 Task: Search one way flight ticket for 1 adult, 6 children, 1 infant in seat and 1 infant on lap in business from Dallas: Dallas Love Field to Fort Wayne: Fort Wayne International Airport on 8-4-2023. Choice of flights is Westjet. Number of bags: 8 checked bags. Price is upto 109000. Outbound departure time preference is 19:15.
Action: Mouse moved to (251, 269)
Screenshot: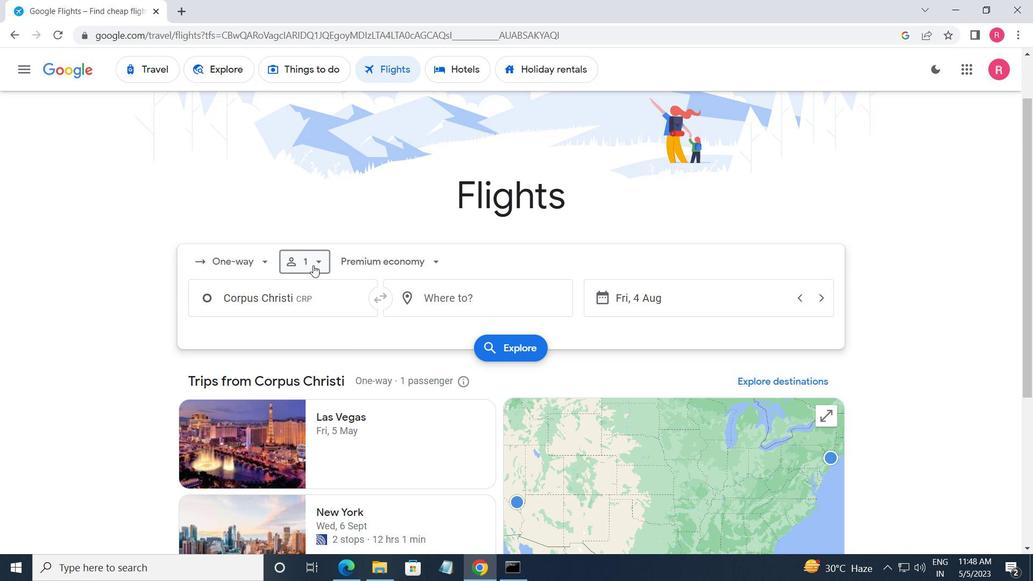 
Action: Mouse pressed left at (251, 269)
Screenshot: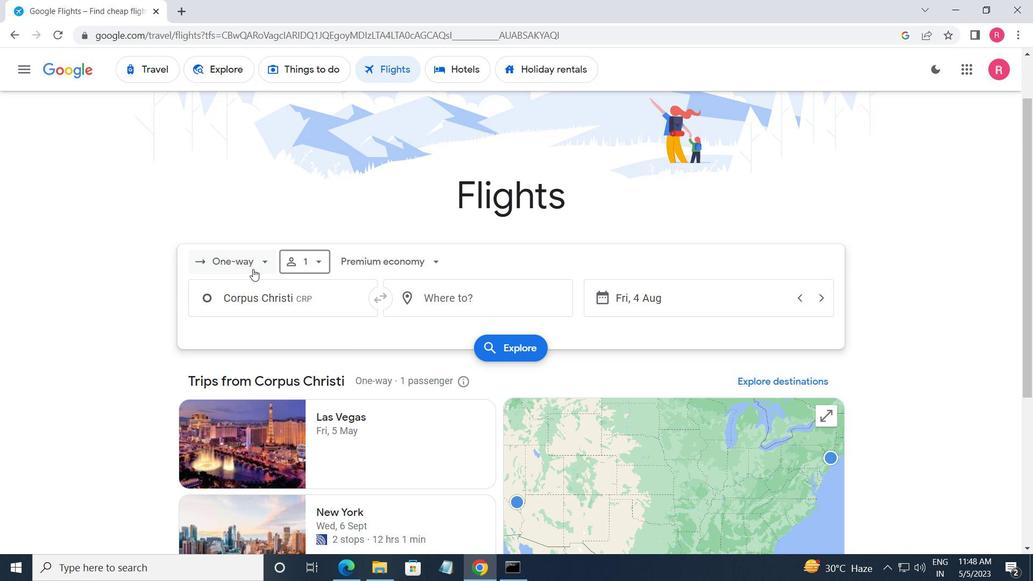 
Action: Mouse moved to (235, 327)
Screenshot: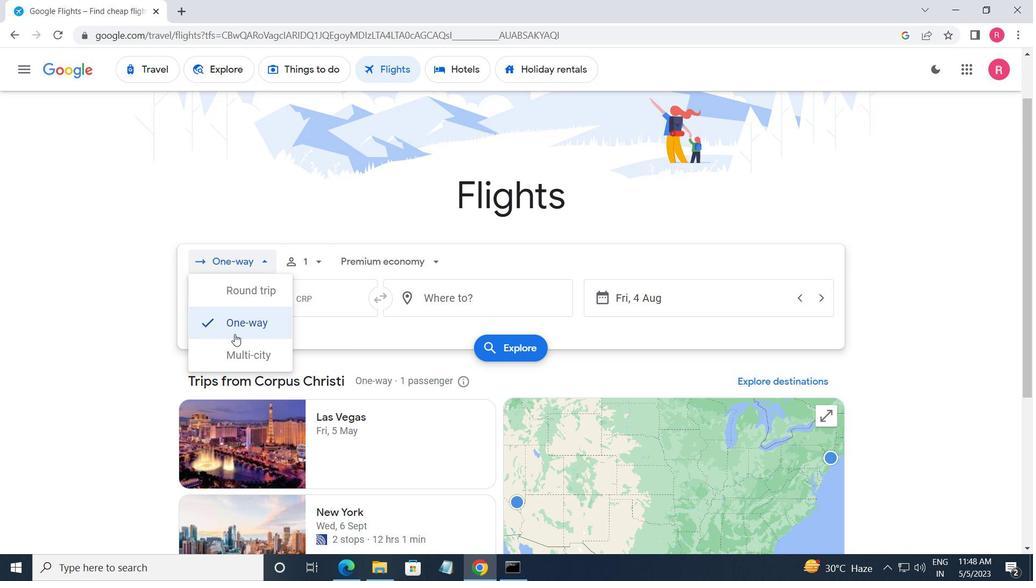 
Action: Mouse pressed left at (235, 327)
Screenshot: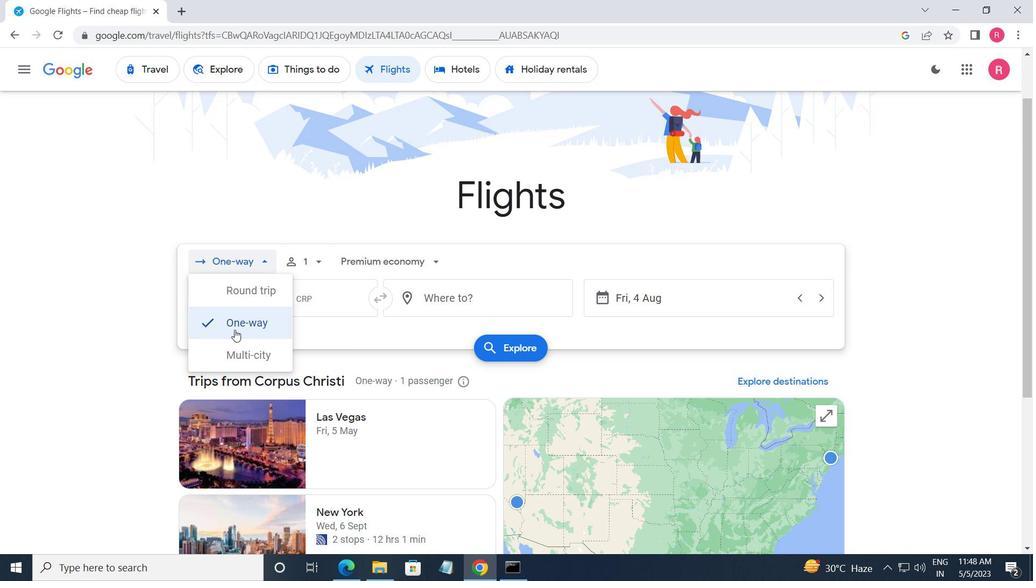 
Action: Mouse moved to (313, 261)
Screenshot: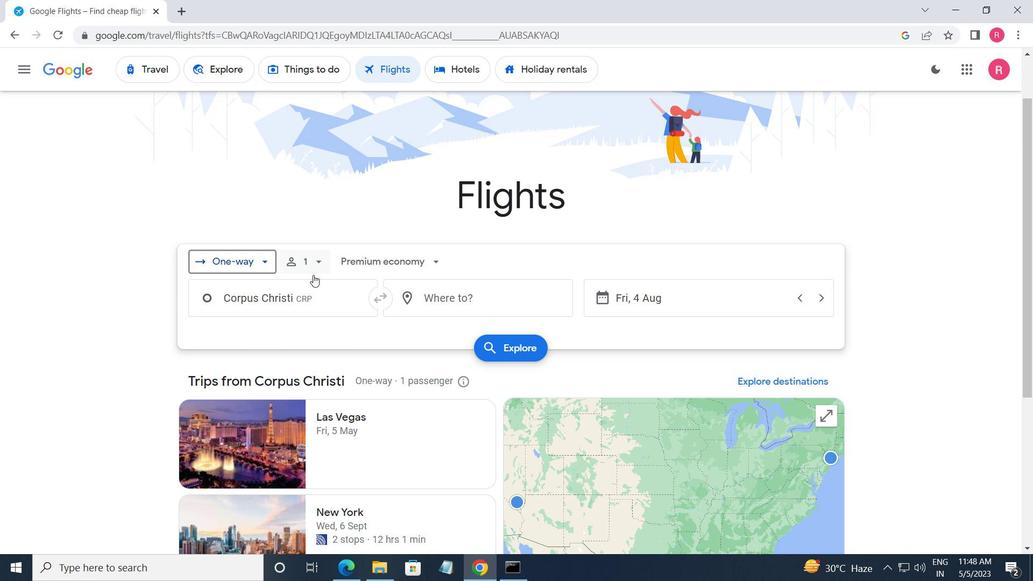 
Action: Mouse pressed left at (313, 261)
Screenshot: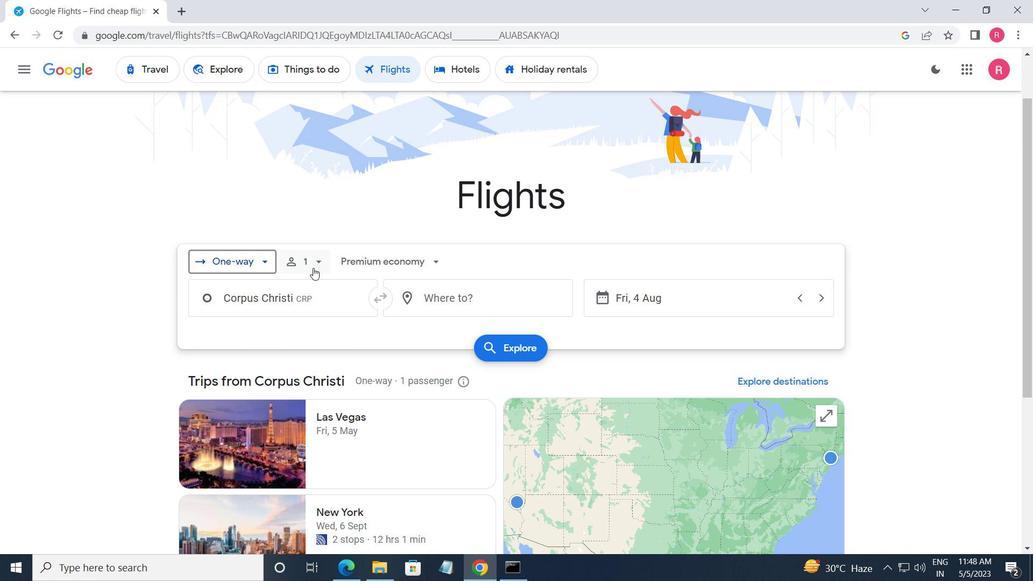 
Action: Mouse moved to (418, 331)
Screenshot: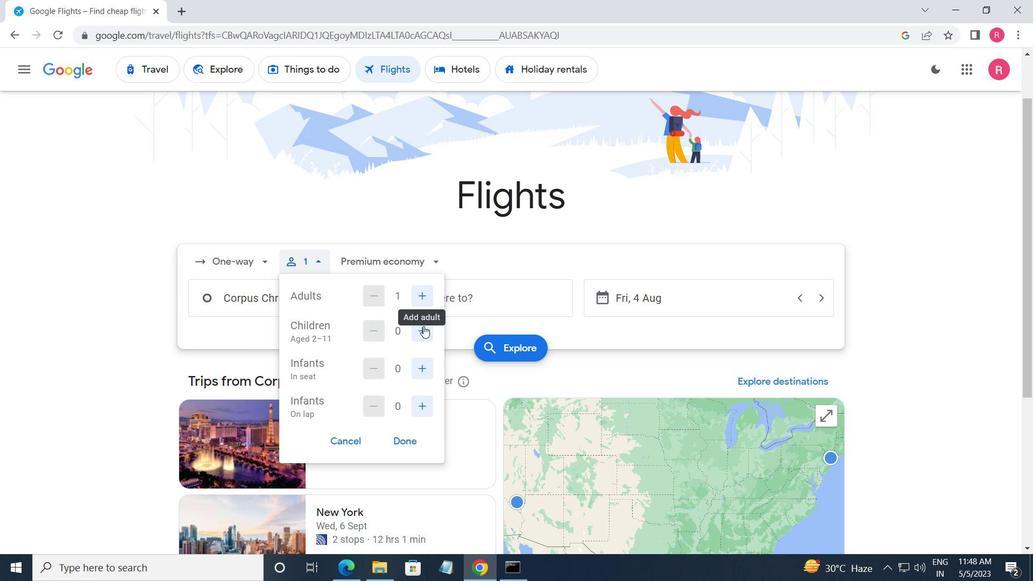 
Action: Mouse pressed left at (418, 331)
Screenshot: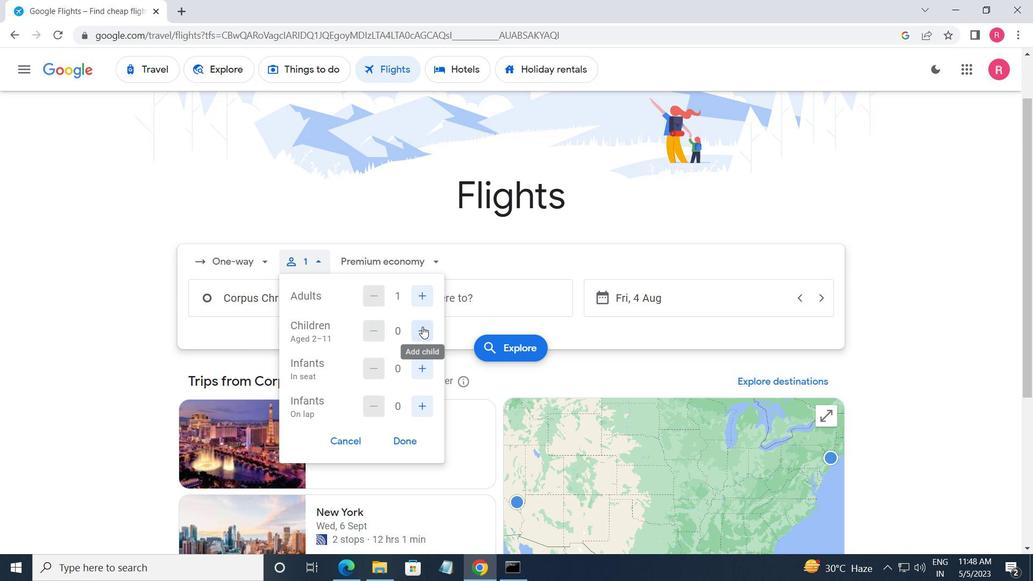 
Action: Mouse pressed left at (418, 331)
Screenshot: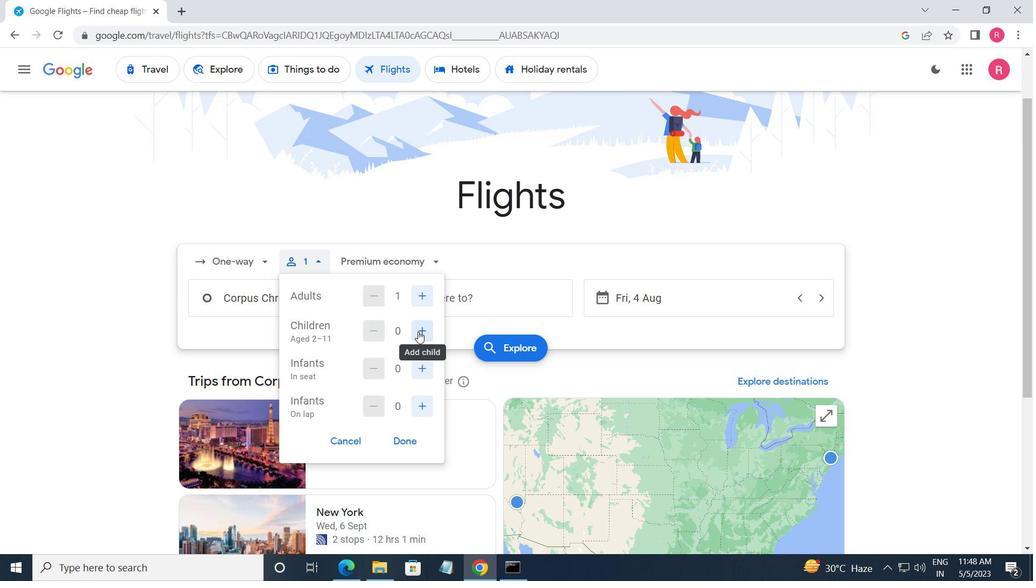 
Action: Mouse pressed left at (418, 331)
Screenshot: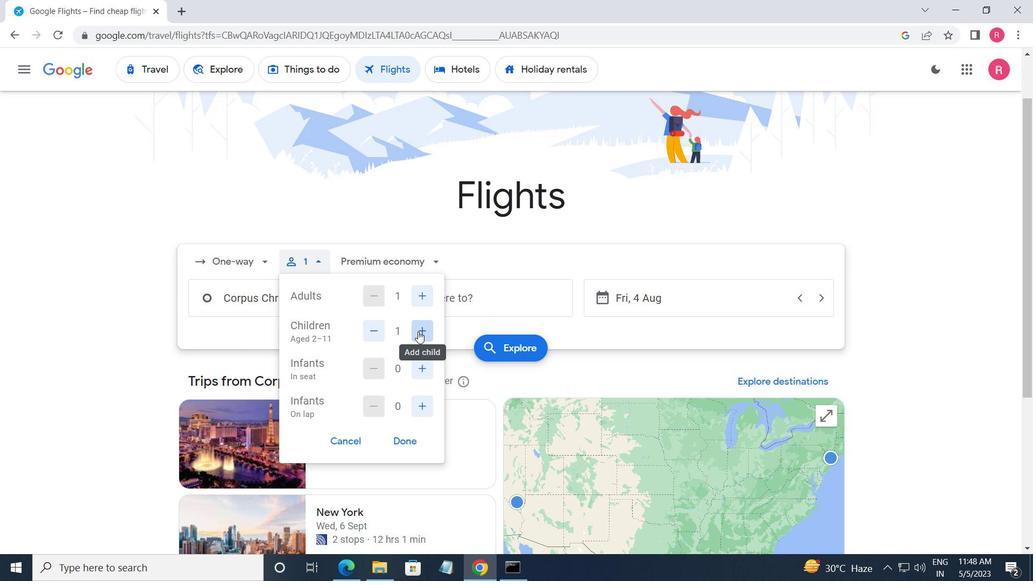 
Action: Mouse pressed left at (418, 331)
Screenshot: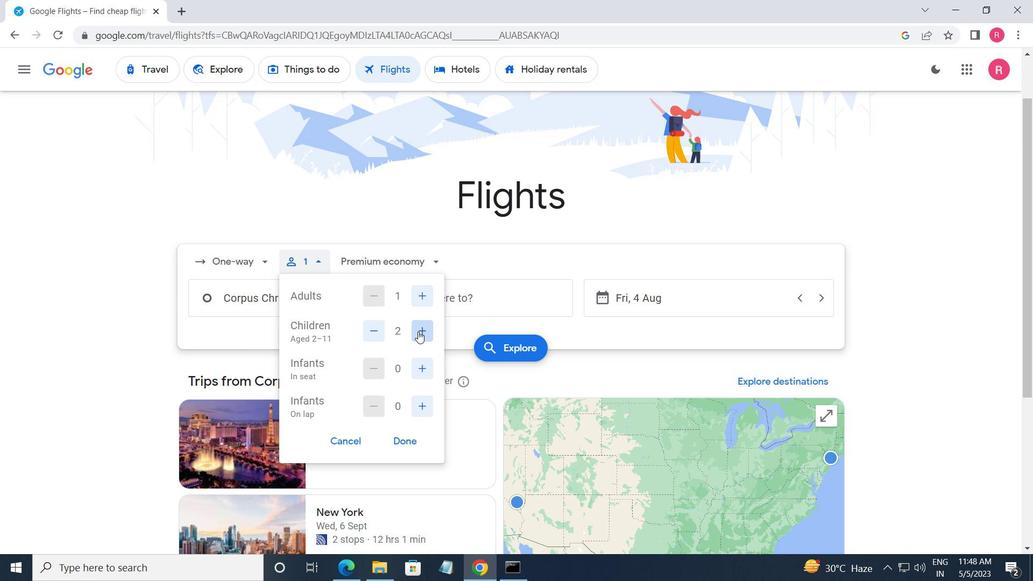 
Action: Mouse pressed left at (418, 331)
Screenshot: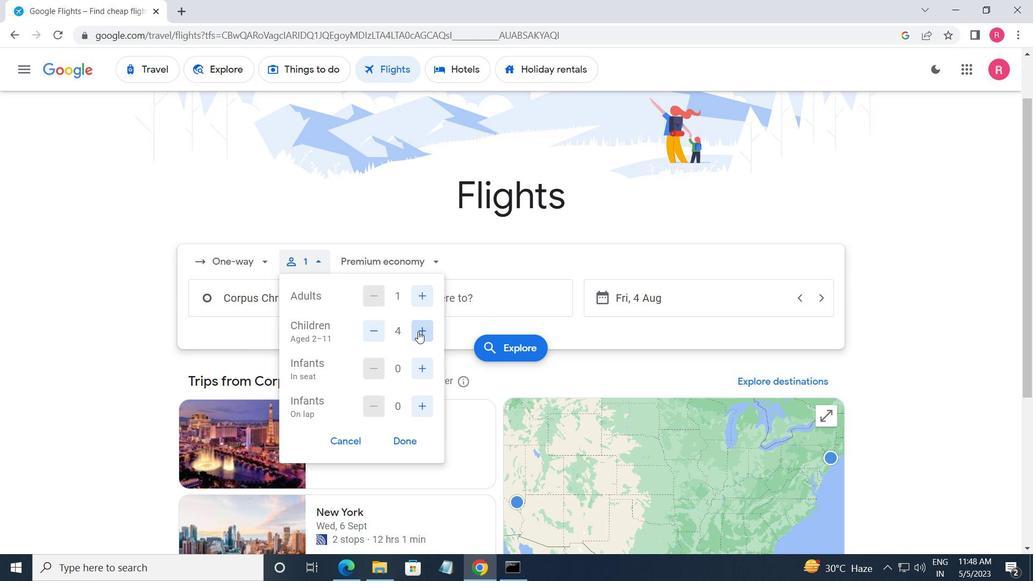 
Action: Mouse pressed left at (418, 331)
Screenshot: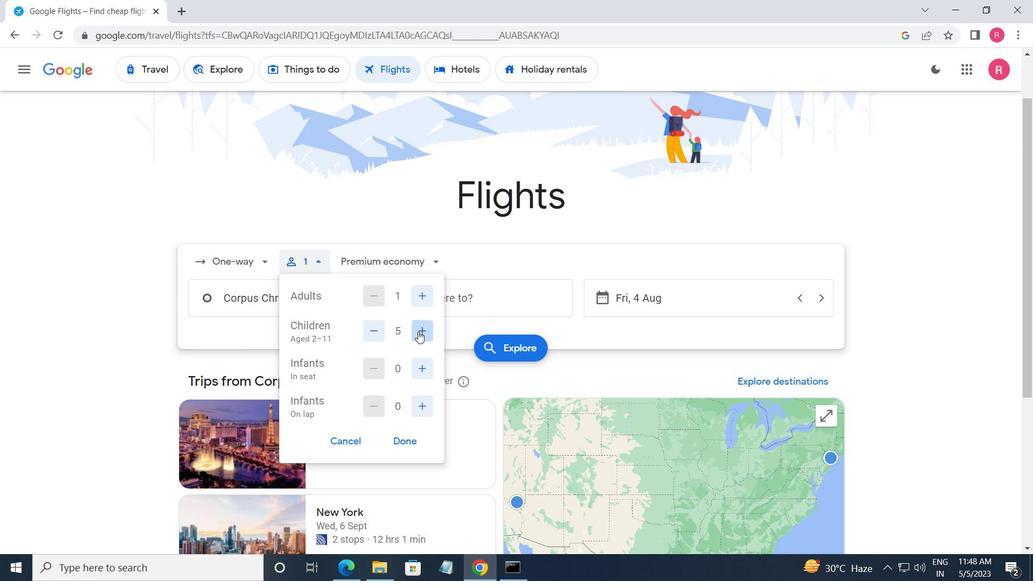 
Action: Mouse moved to (427, 370)
Screenshot: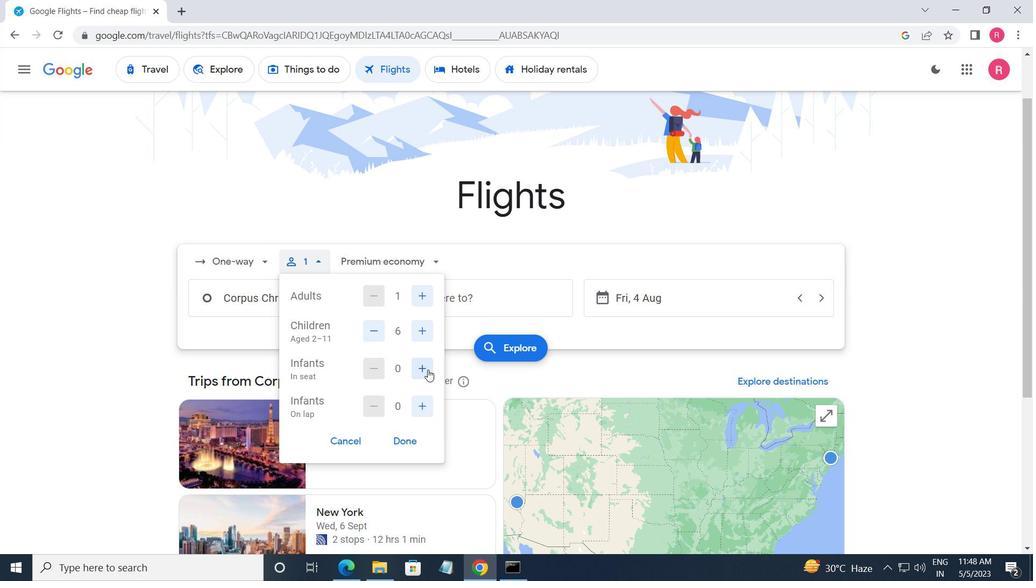 
Action: Mouse pressed left at (427, 370)
Screenshot: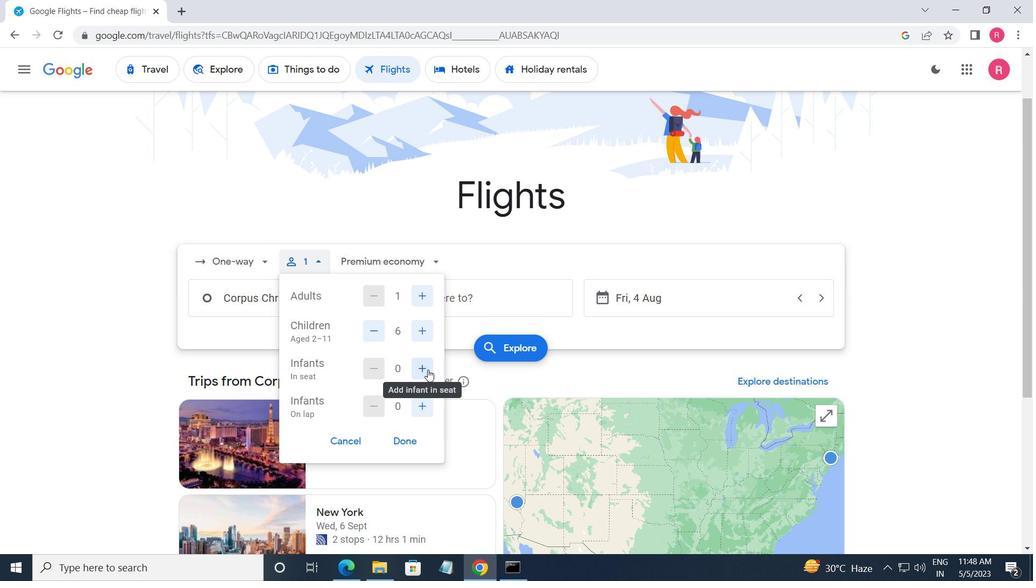 
Action: Mouse moved to (421, 413)
Screenshot: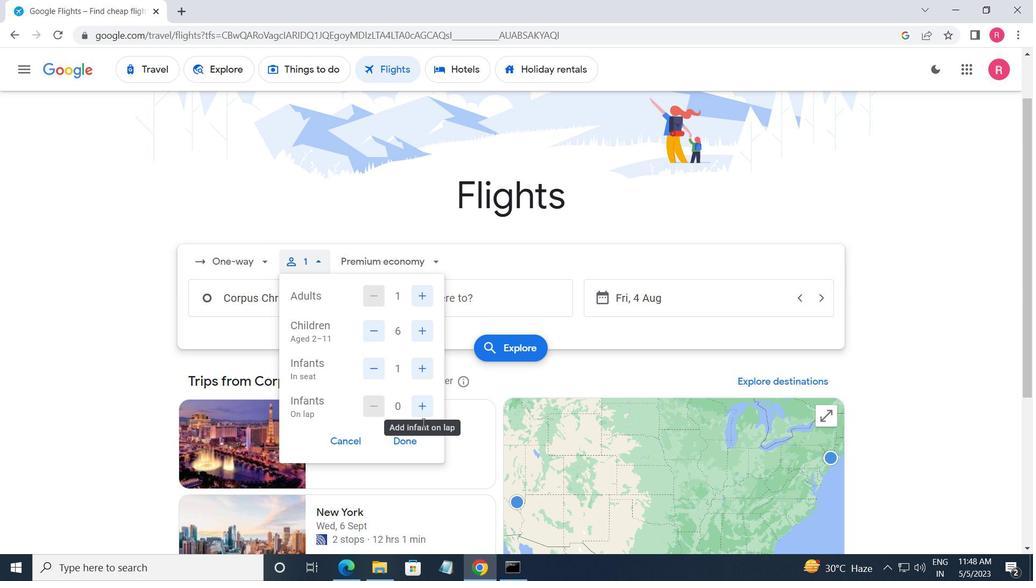 
Action: Mouse pressed left at (421, 413)
Screenshot: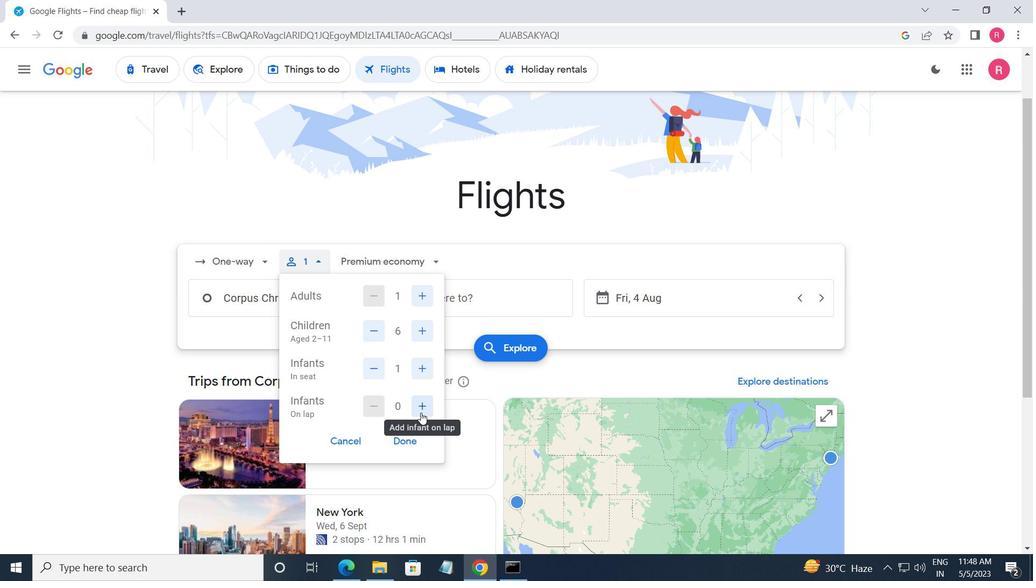 
Action: Mouse moved to (405, 441)
Screenshot: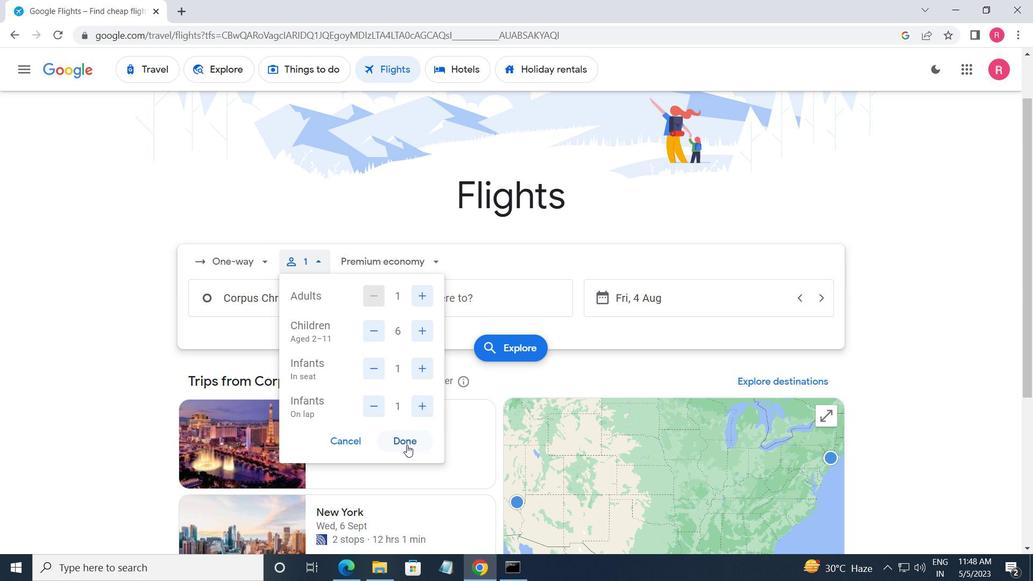 
Action: Mouse pressed left at (405, 441)
Screenshot: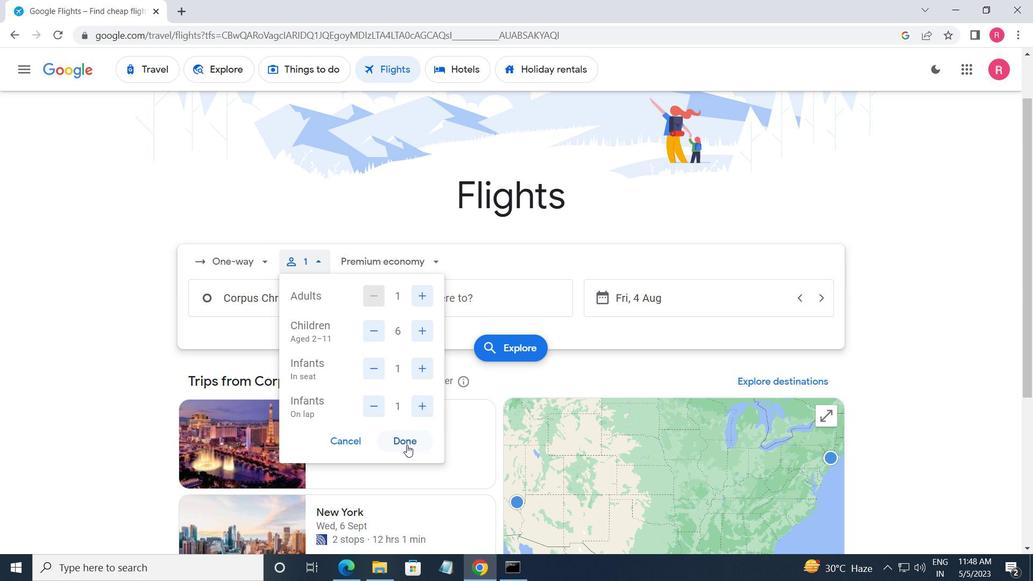 
Action: Mouse moved to (379, 265)
Screenshot: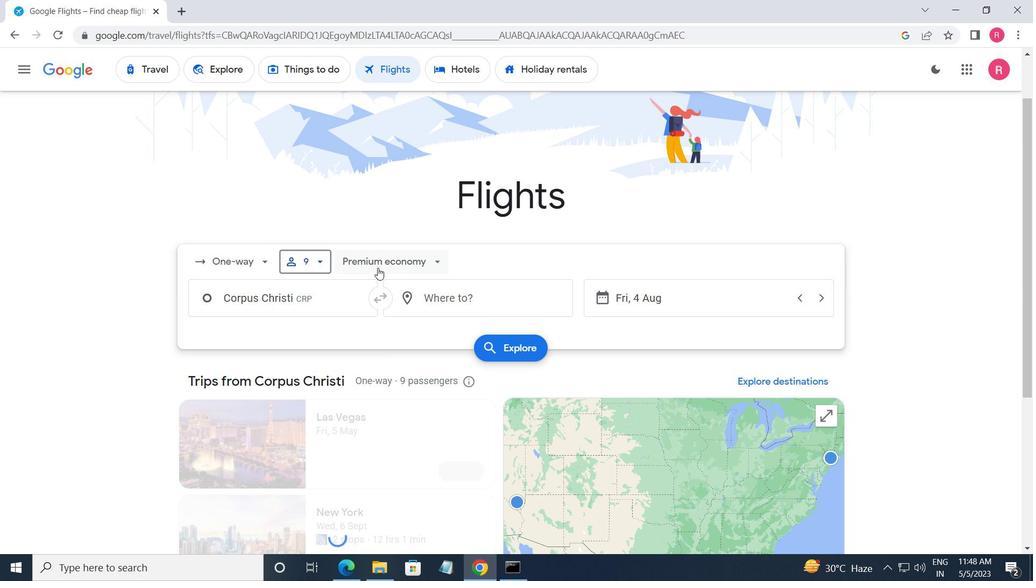 
Action: Mouse pressed left at (379, 265)
Screenshot: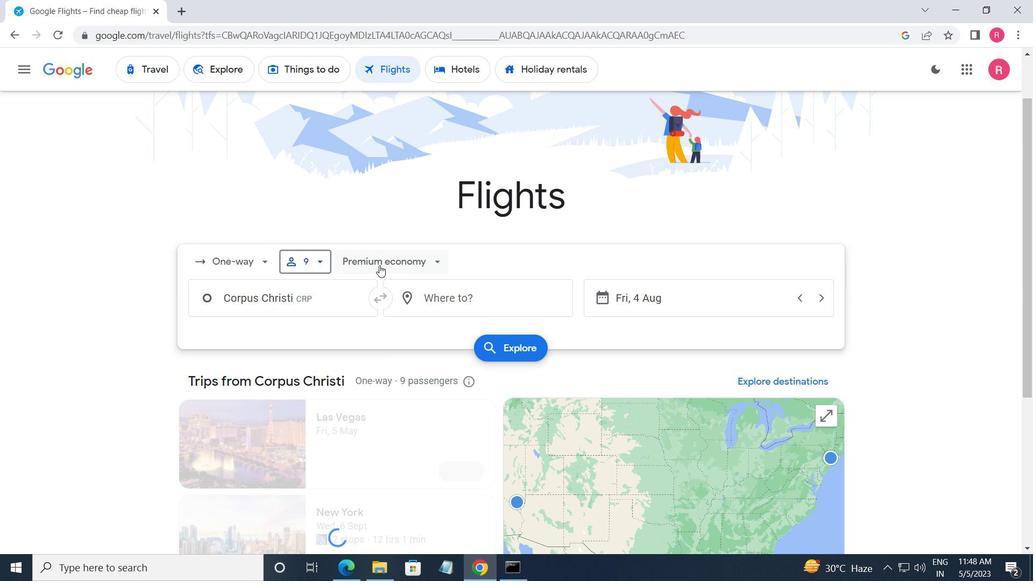 
Action: Mouse moved to (394, 364)
Screenshot: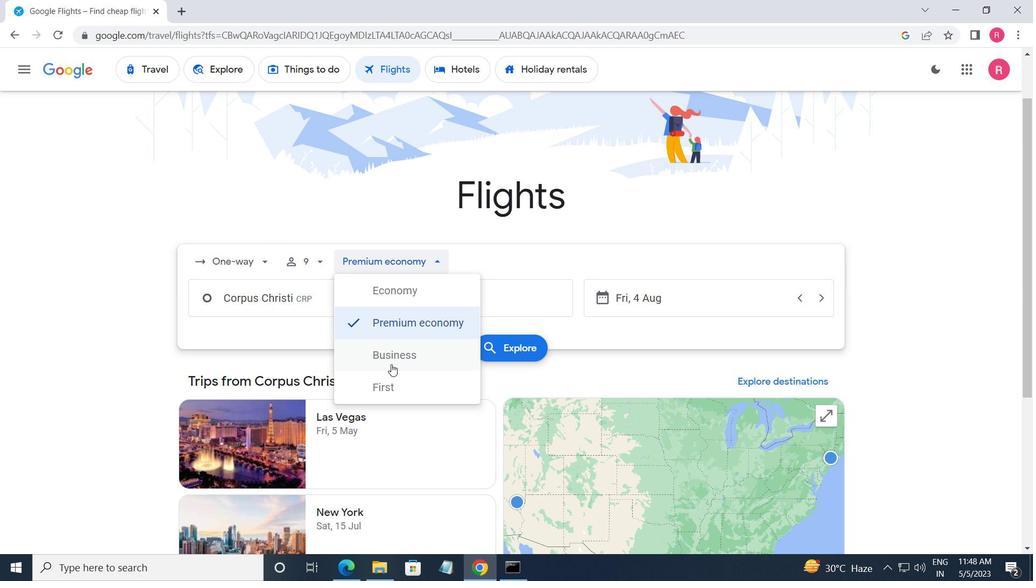 
Action: Mouse pressed left at (394, 364)
Screenshot: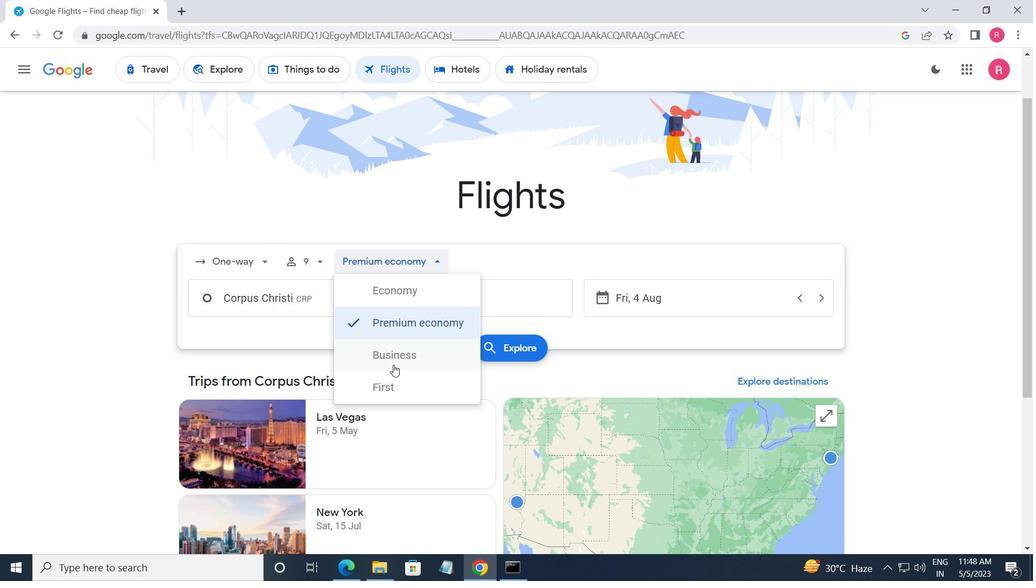 
Action: Mouse moved to (318, 306)
Screenshot: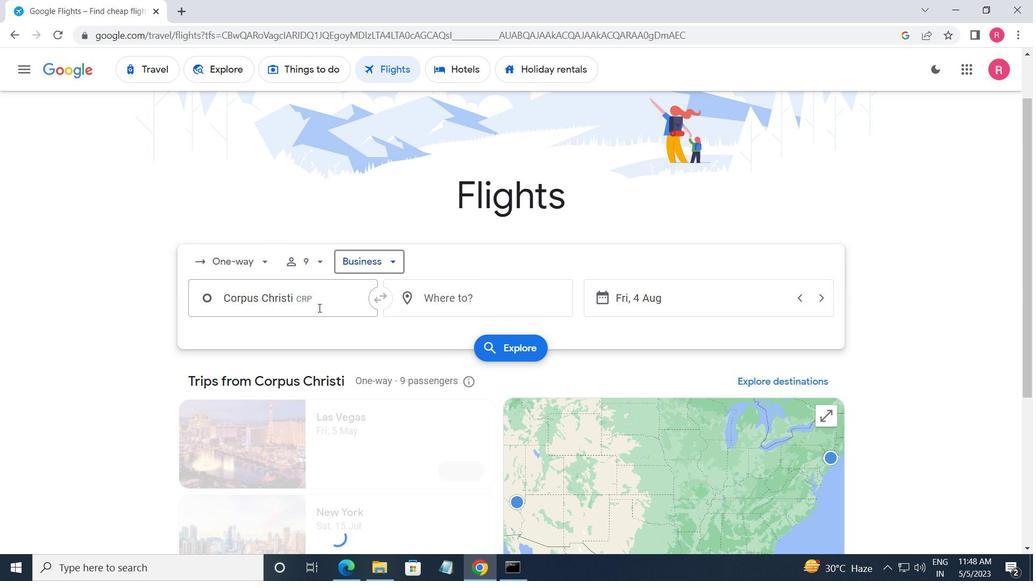 
Action: Mouse pressed left at (318, 306)
Screenshot: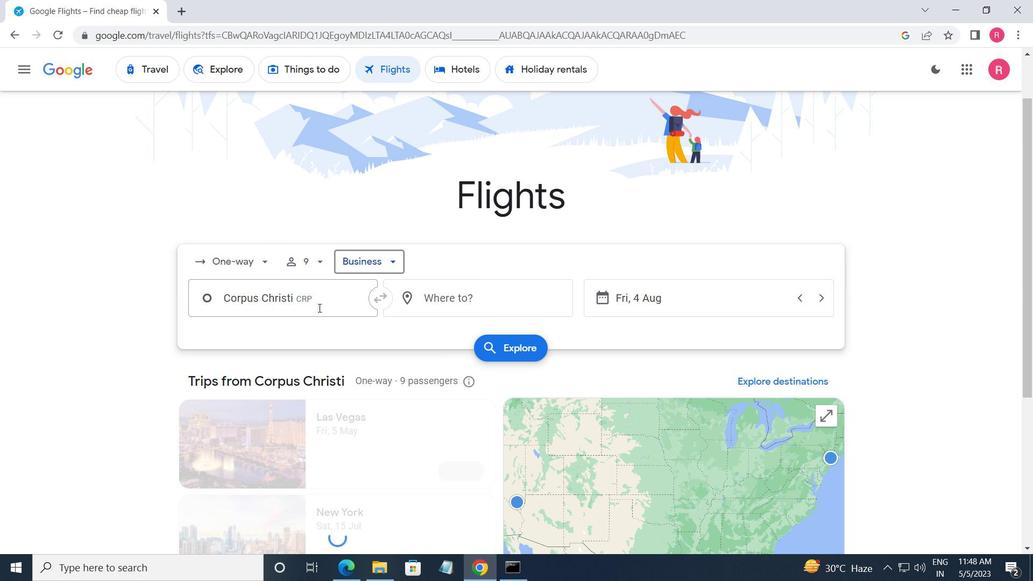
Action: Key pressed <Key.shift>DALLA<Key.space><Key.backspace><Key.backspace>AS
Screenshot: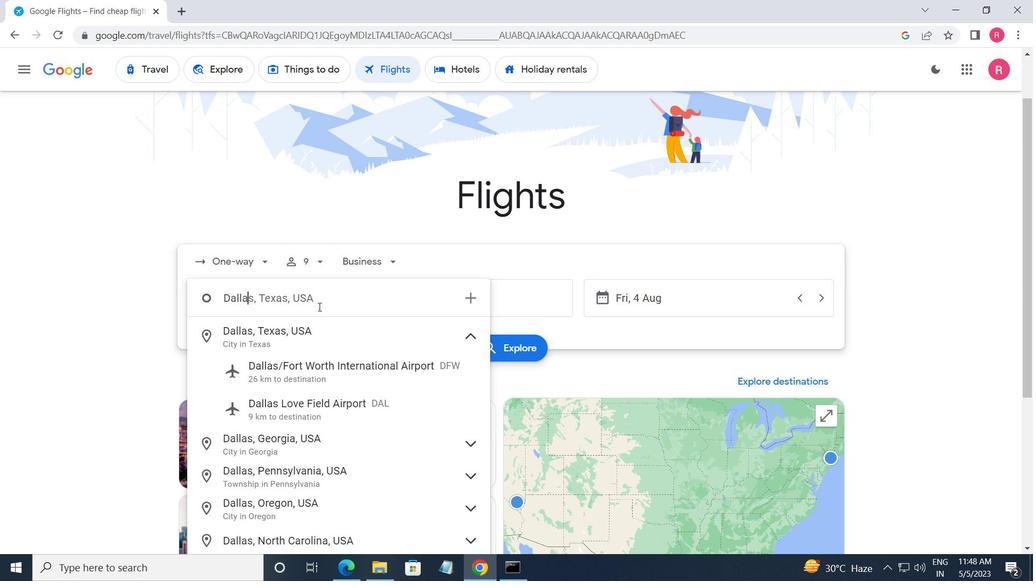 
Action: Mouse moved to (295, 408)
Screenshot: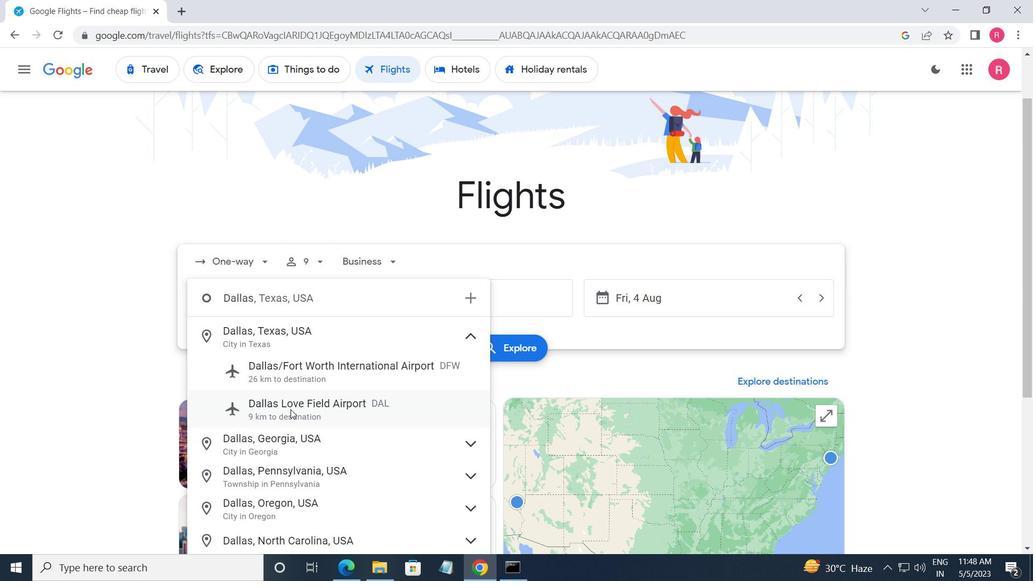 
Action: Mouse pressed left at (295, 408)
Screenshot: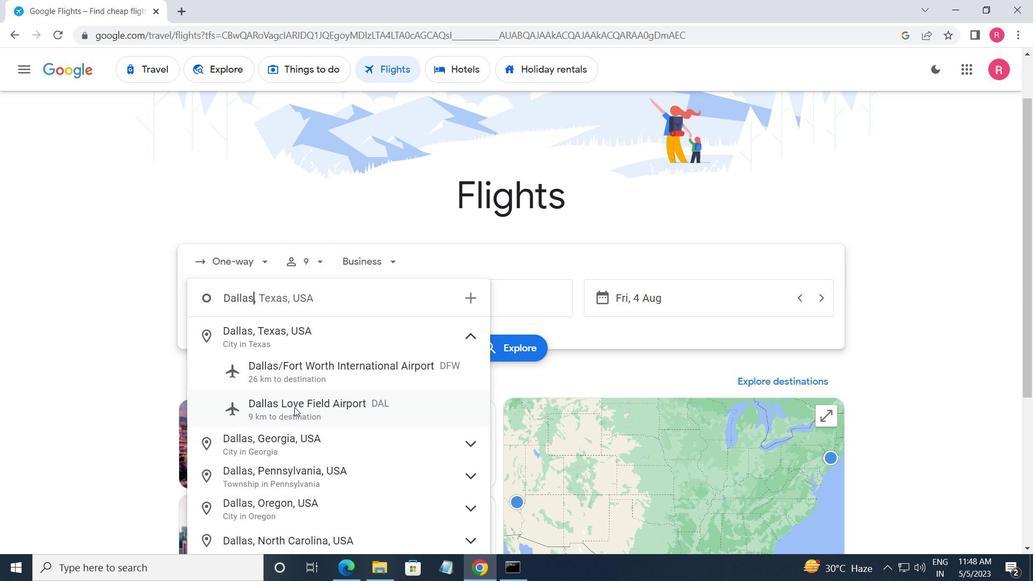 
Action: Mouse moved to (443, 304)
Screenshot: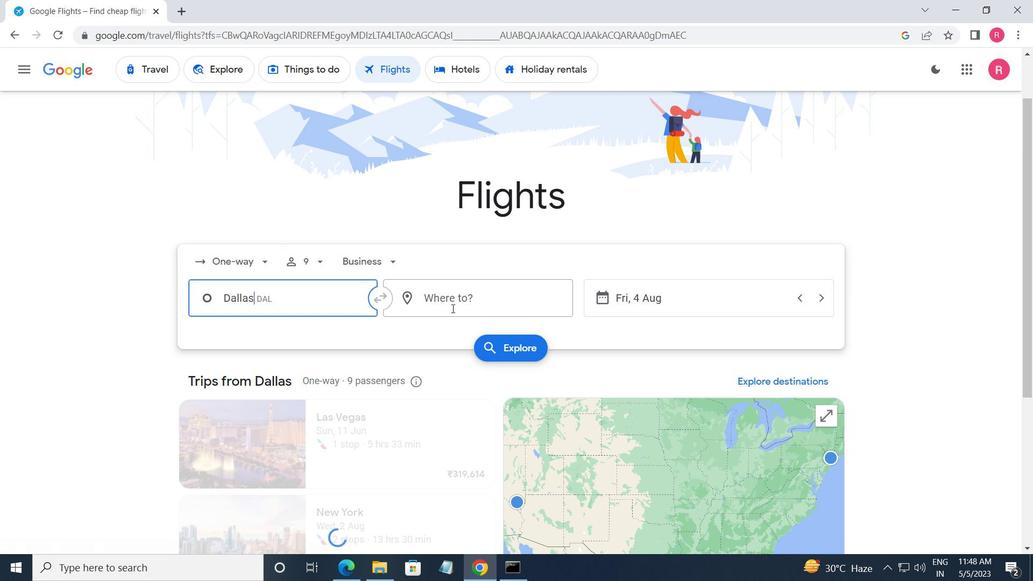 
Action: Mouse pressed left at (443, 304)
Screenshot: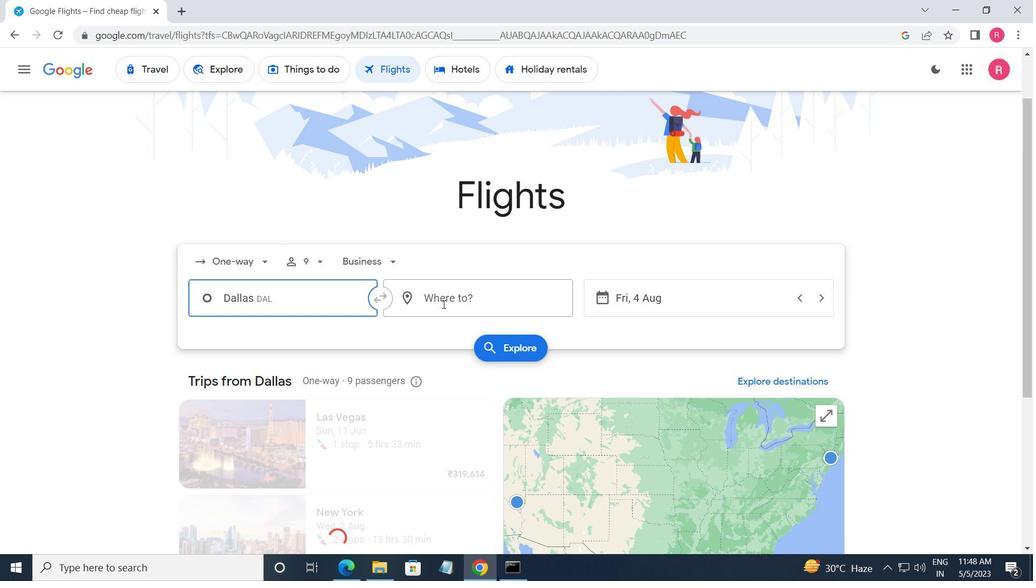 
Action: Mouse moved to (456, 380)
Screenshot: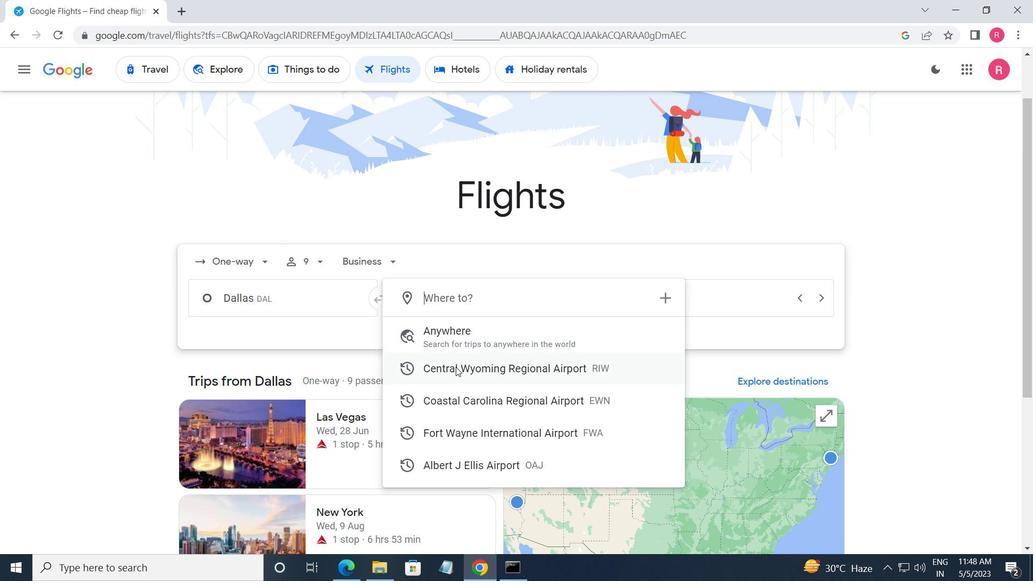 
Action: Key pressed <Key.shift>FORT<Key.space><Key.caps_lock>W<Key.caps_lock>A
Screenshot: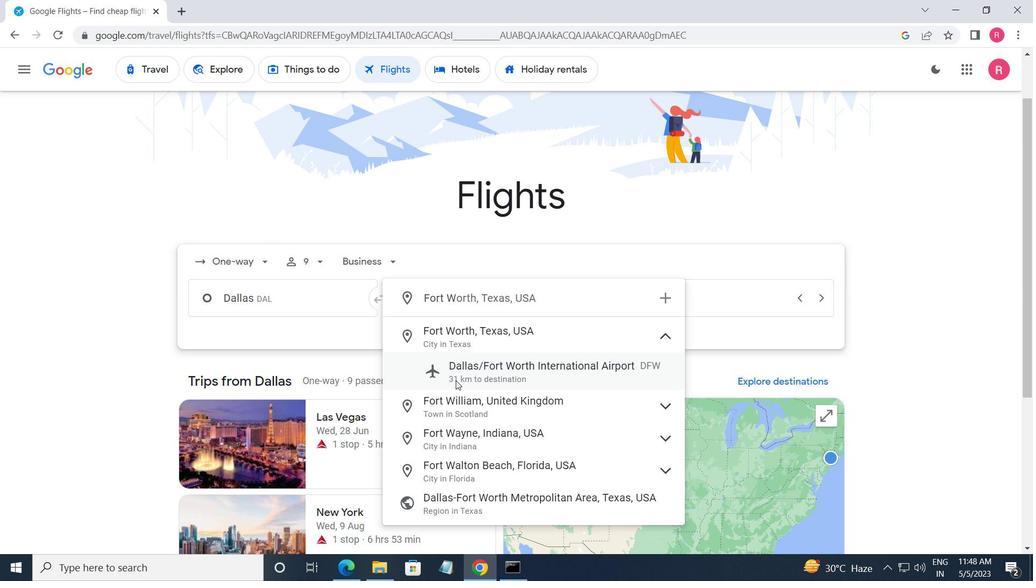 
Action: Mouse pressed left at (456, 380)
Screenshot: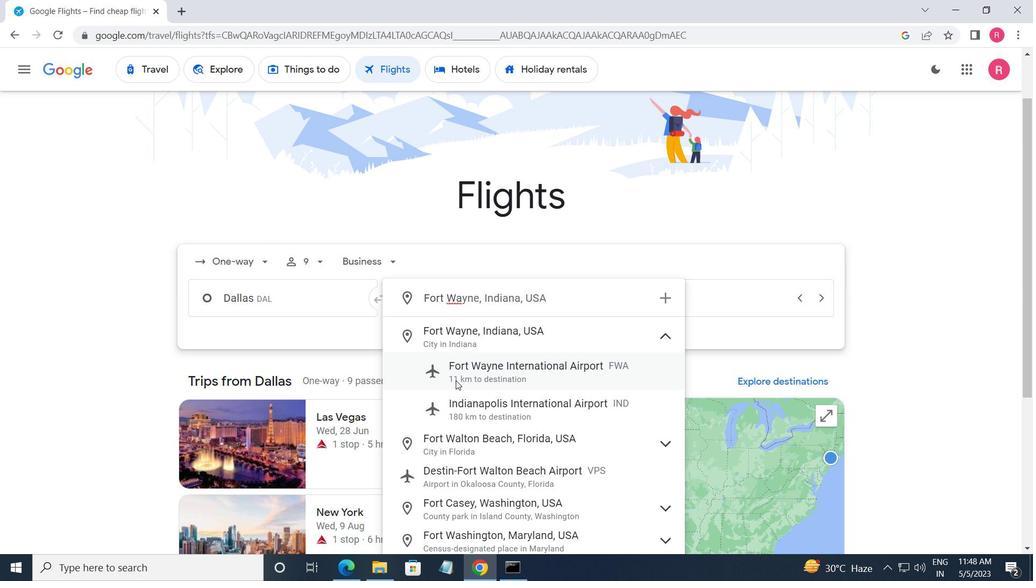 
Action: Mouse moved to (671, 300)
Screenshot: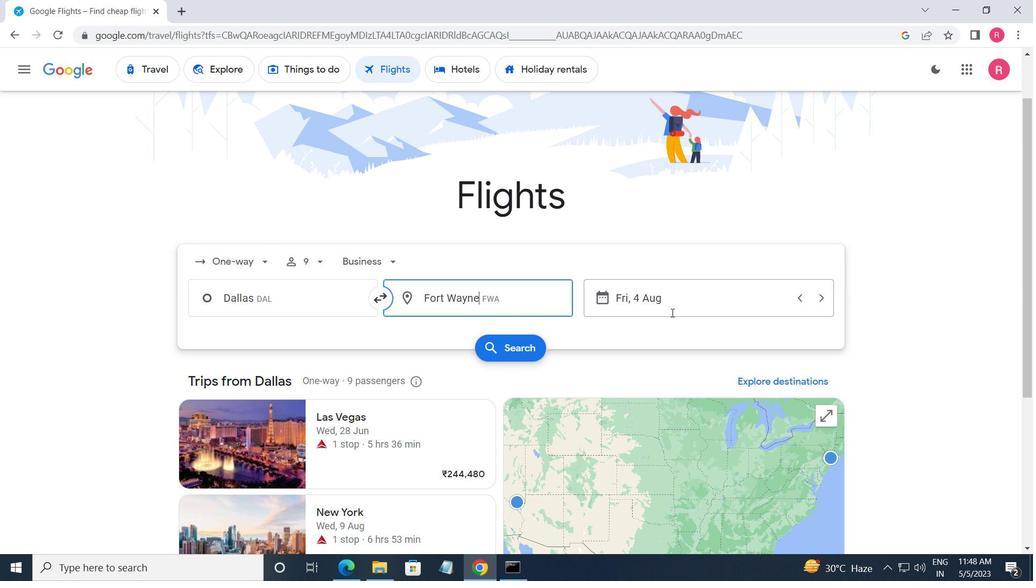 
Action: Mouse pressed left at (671, 300)
Screenshot: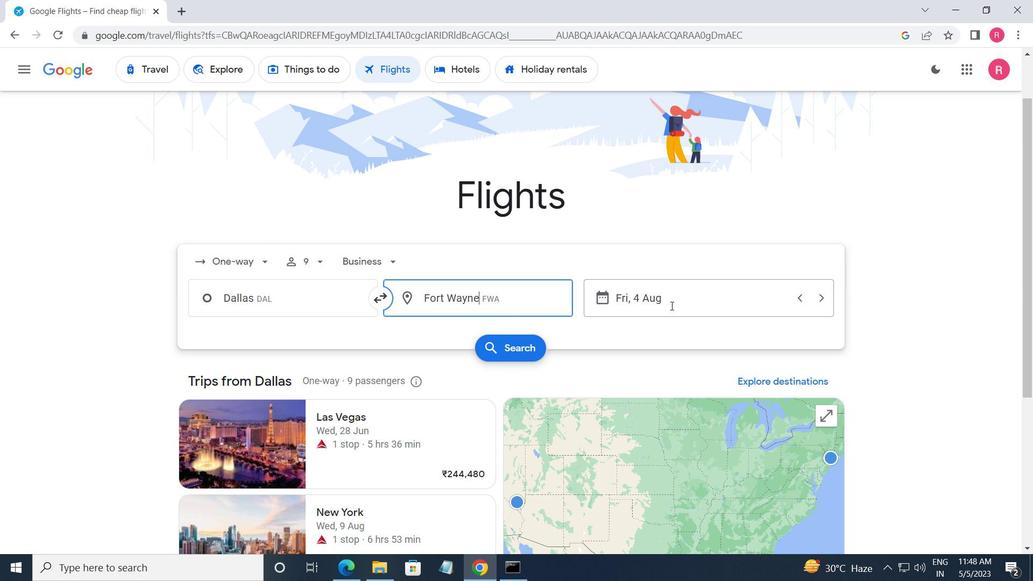 
Action: Mouse moved to (521, 312)
Screenshot: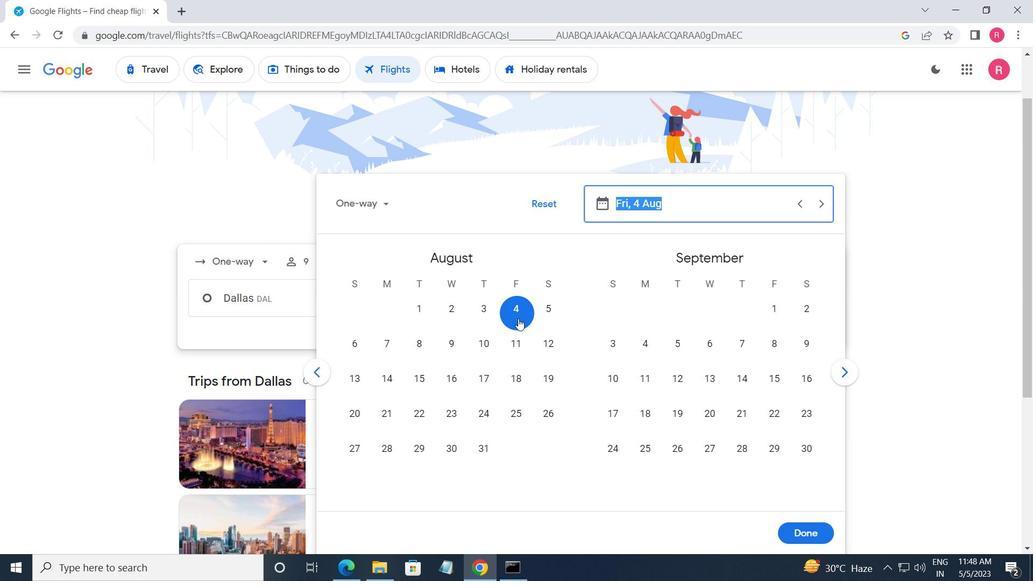 
Action: Mouse pressed left at (521, 312)
Screenshot: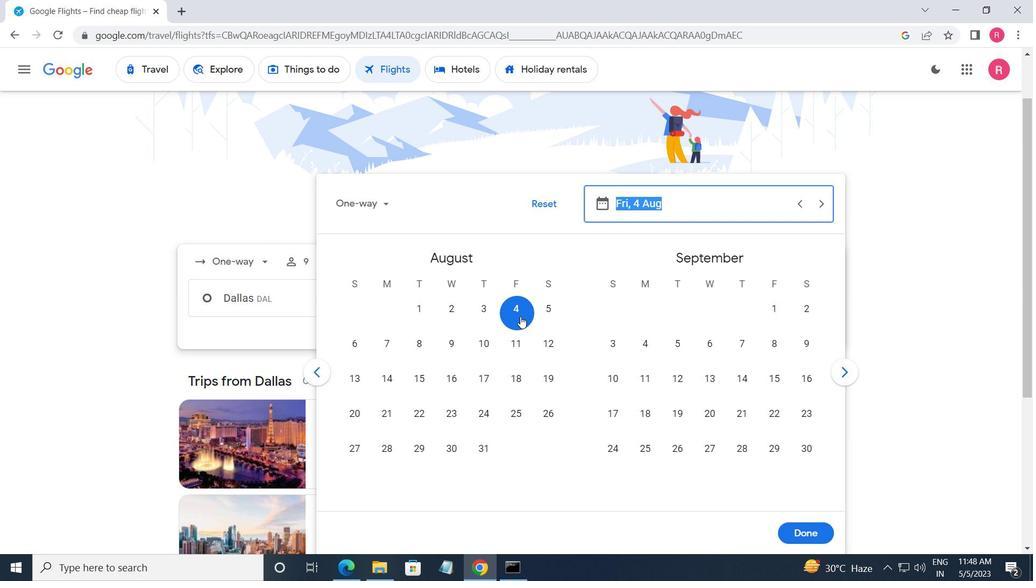 
Action: Mouse moved to (817, 534)
Screenshot: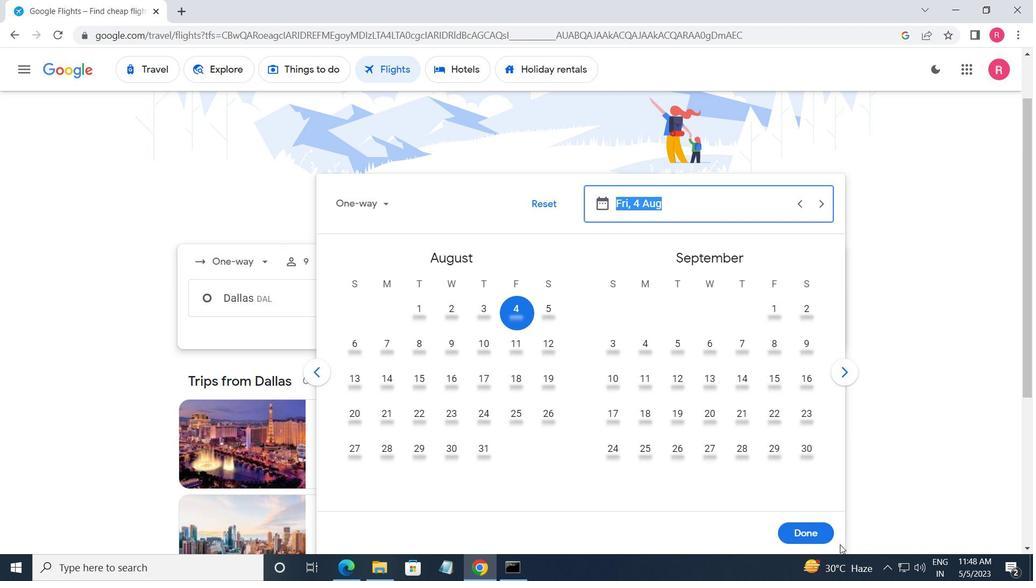 
Action: Mouse pressed left at (817, 534)
Screenshot: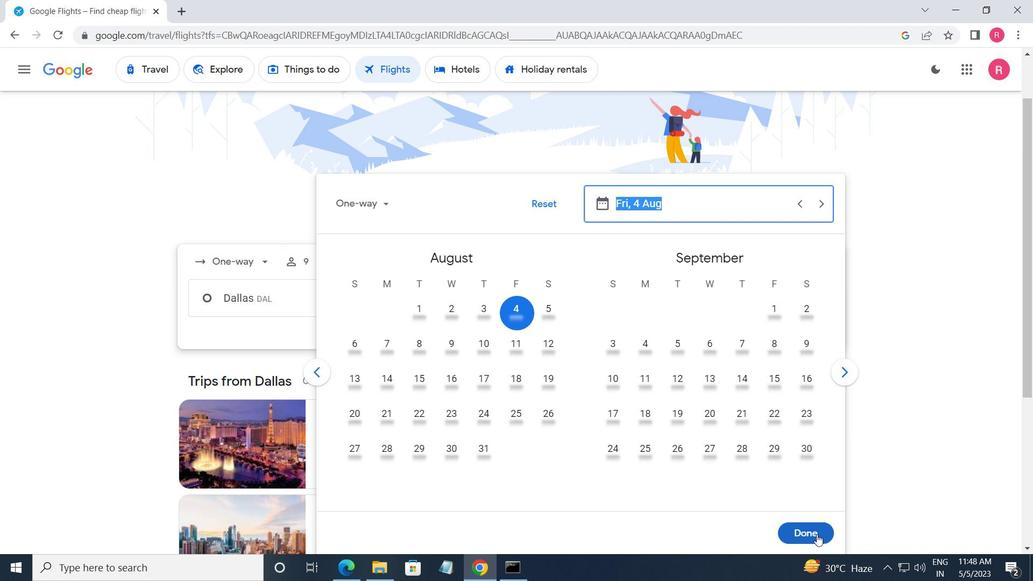 
Action: Mouse moved to (516, 339)
Screenshot: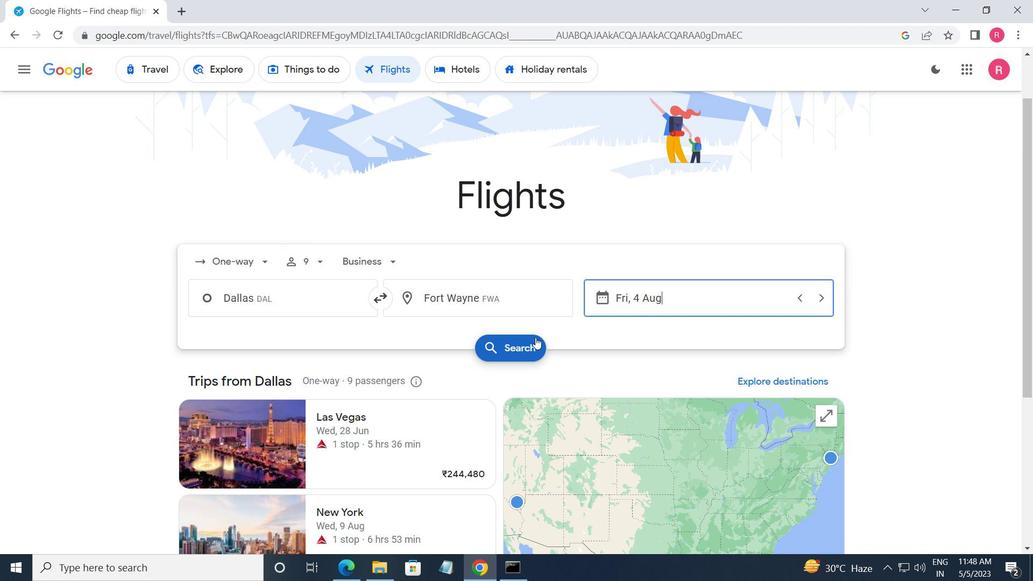 
Action: Mouse pressed left at (516, 339)
Screenshot: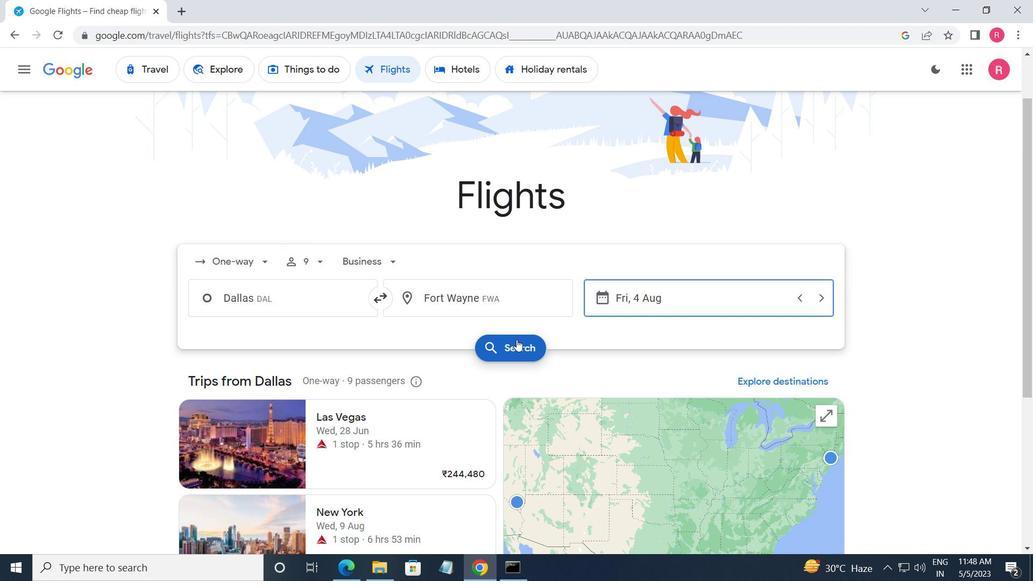 
Action: Mouse moved to (215, 190)
Screenshot: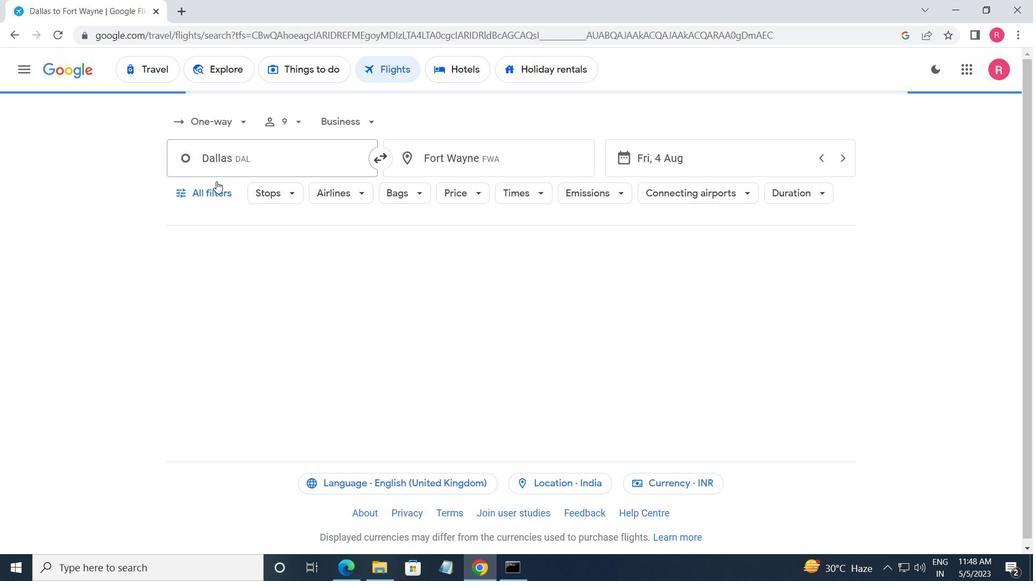 
Action: Mouse pressed left at (215, 190)
Screenshot: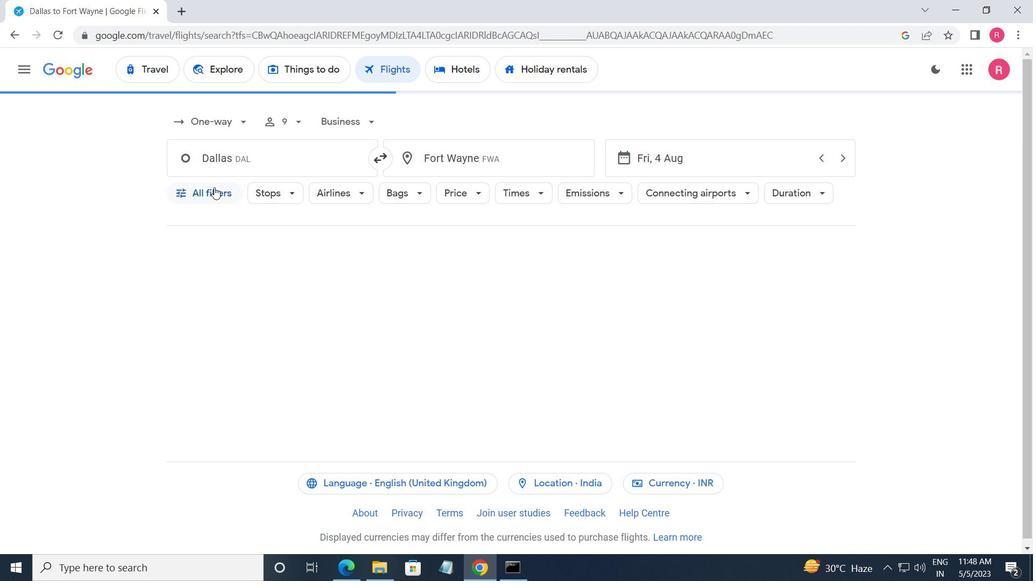 
Action: Mouse moved to (229, 267)
Screenshot: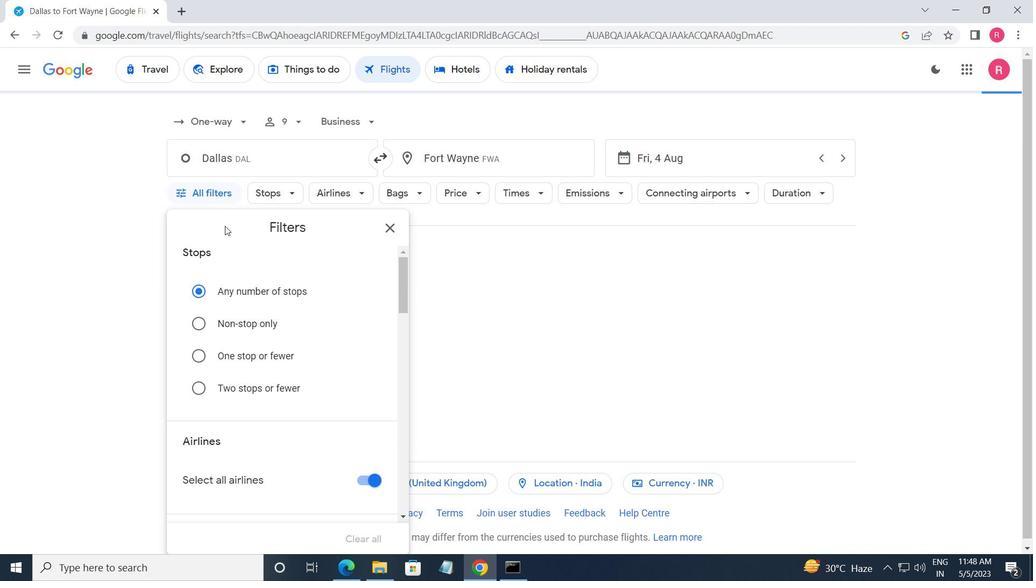 
Action: Mouse scrolled (229, 266) with delta (0, 0)
Screenshot: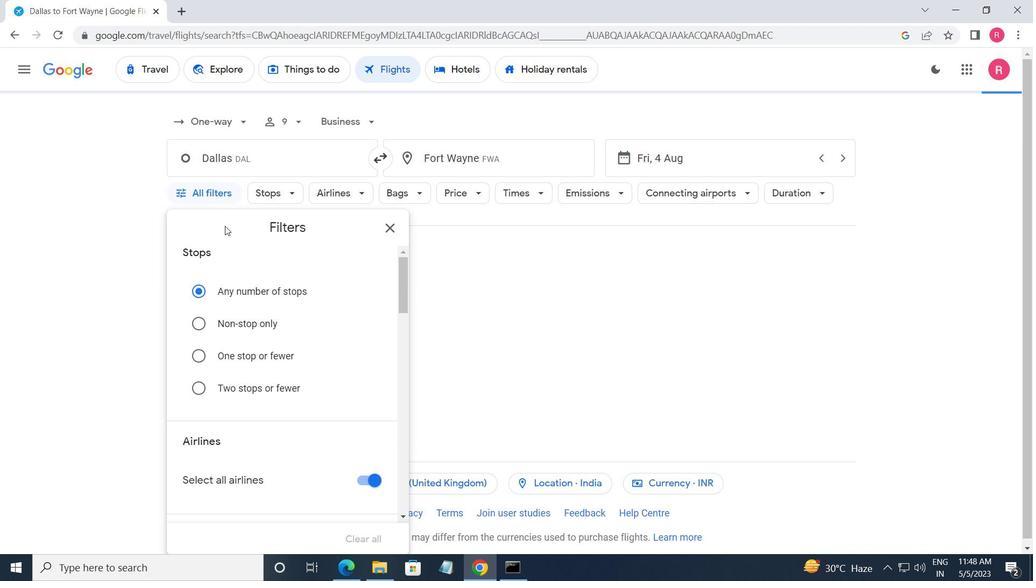 
Action: Mouse moved to (230, 274)
Screenshot: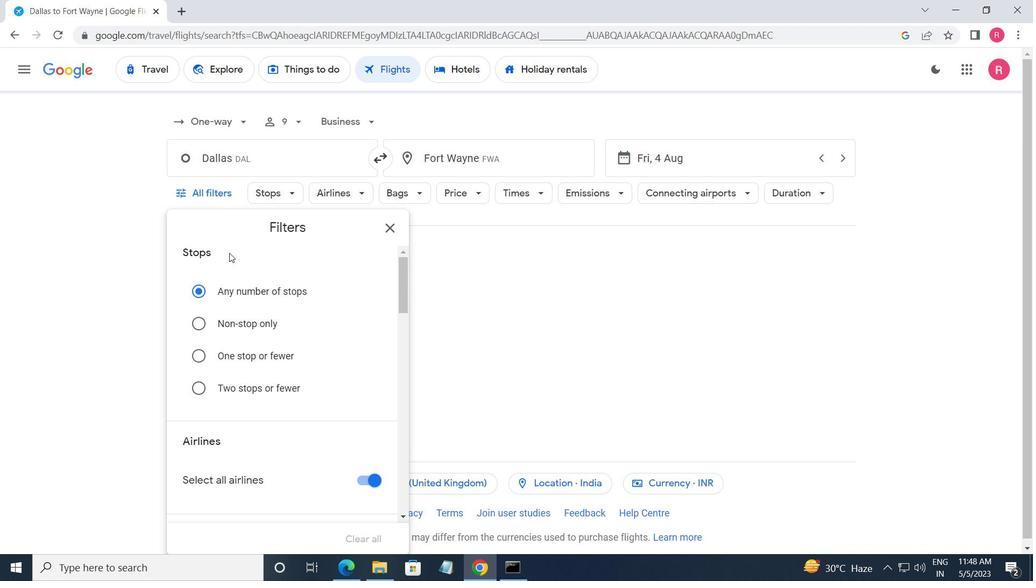 
Action: Mouse scrolled (230, 273) with delta (0, 0)
Screenshot: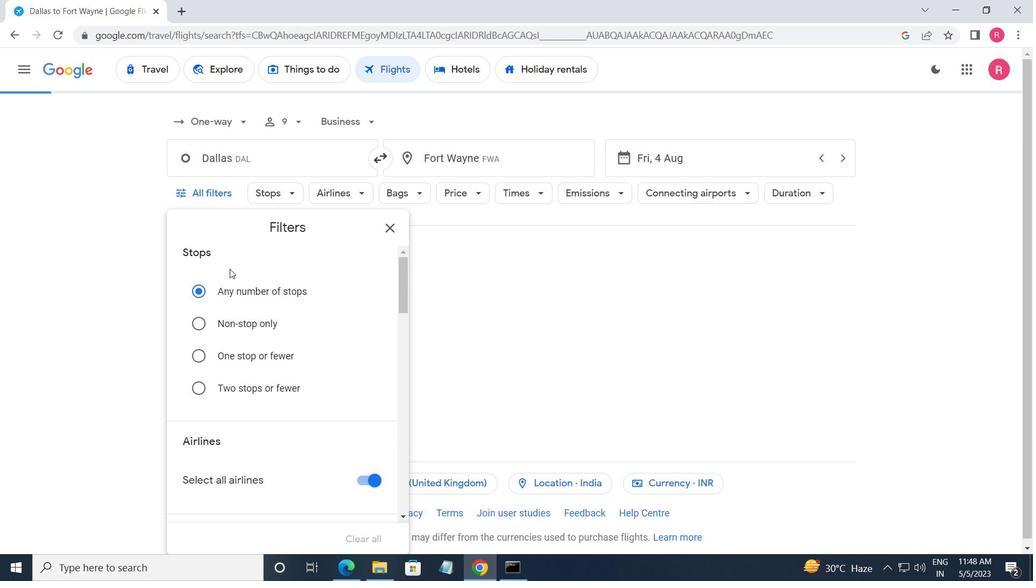 
Action: Mouse moved to (227, 277)
Screenshot: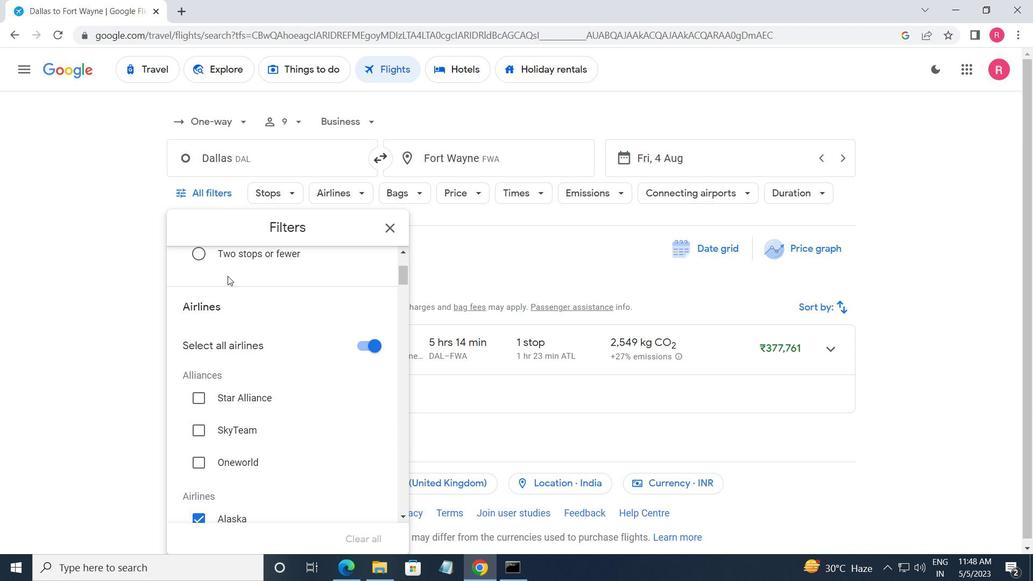 
Action: Mouse scrolled (227, 276) with delta (0, 0)
Screenshot: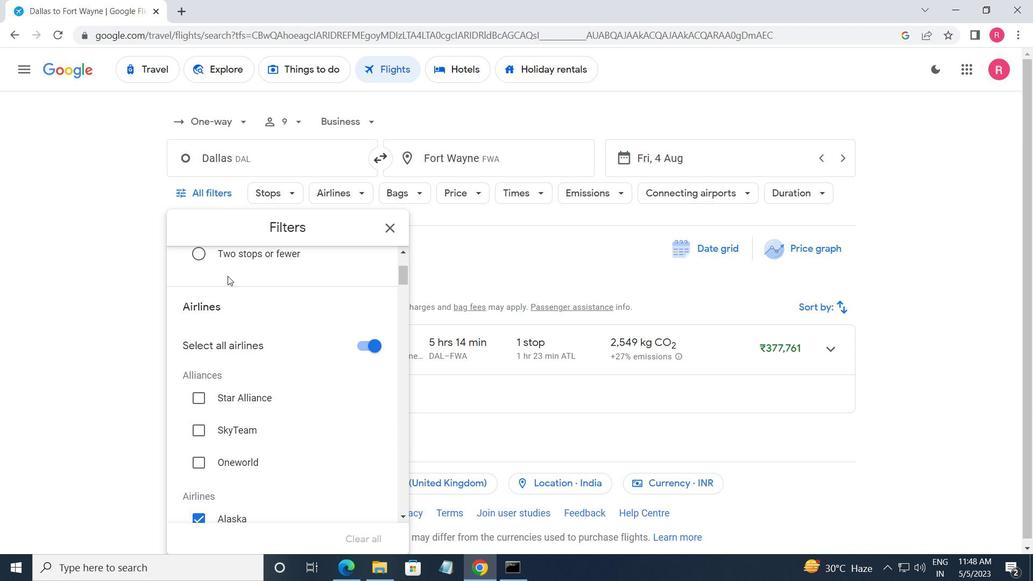 
Action: Mouse moved to (227, 284)
Screenshot: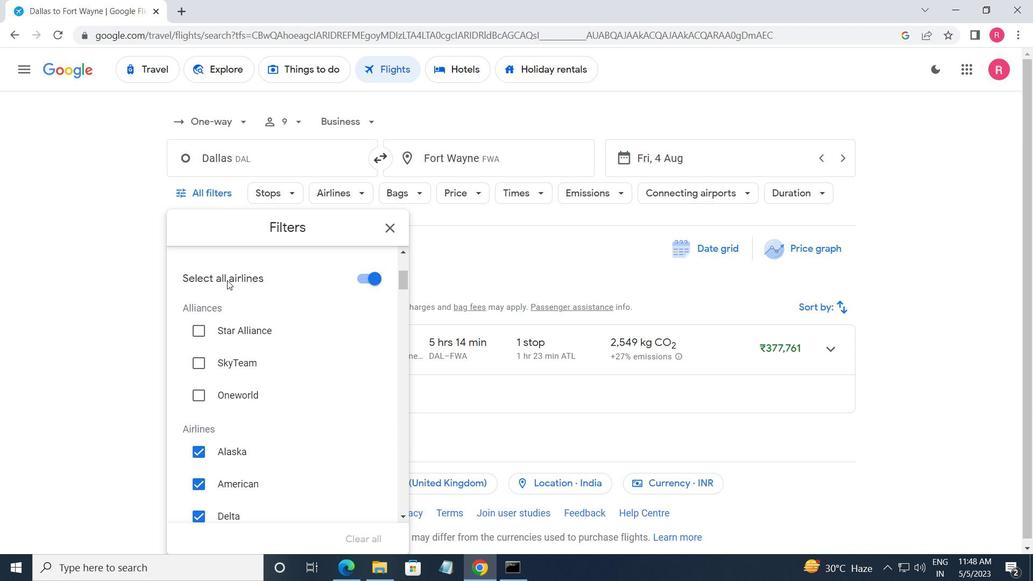 
Action: Mouse scrolled (227, 283) with delta (0, 0)
Screenshot: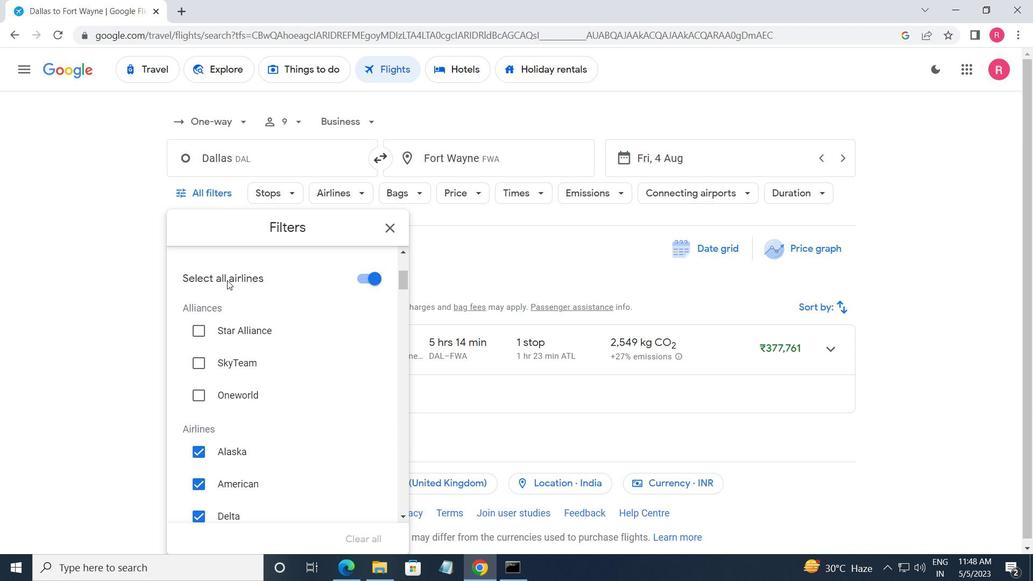 
Action: Mouse moved to (227, 288)
Screenshot: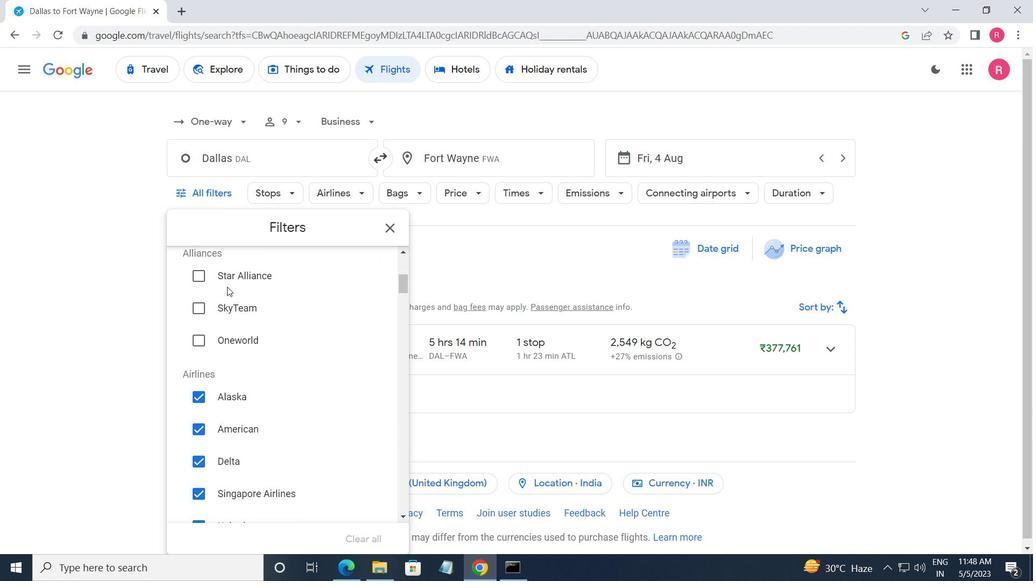
Action: Mouse scrolled (227, 287) with delta (0, 0)
Screenshot: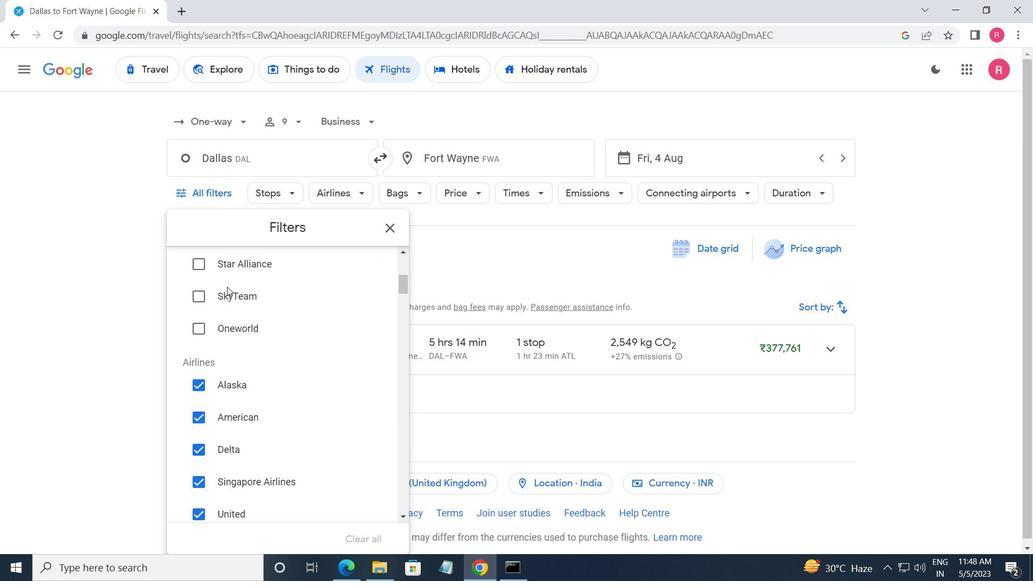 
Action: Mouse moved to (227, 289)
Screenshot: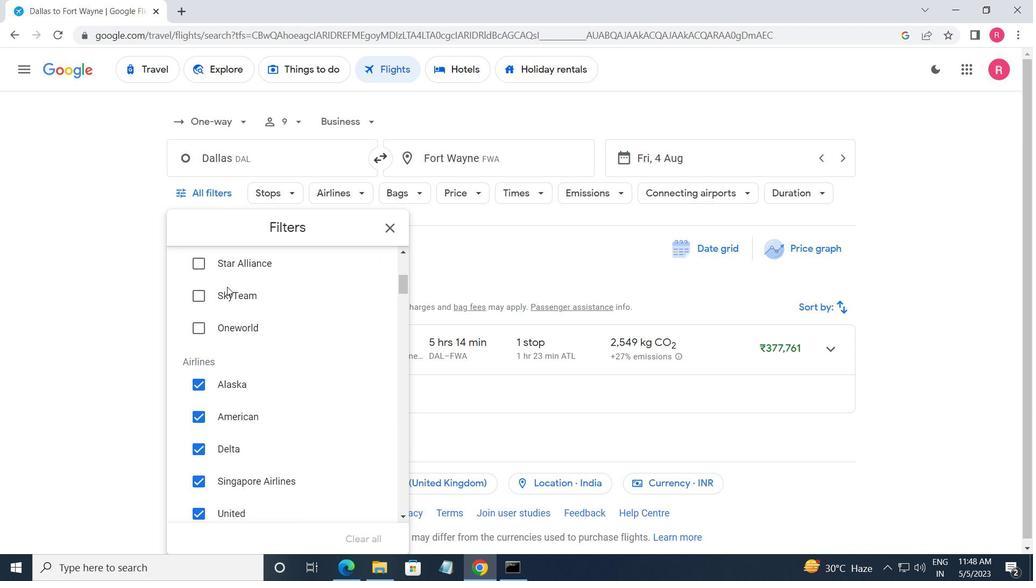 
Action: Mouse scrolled (227, 288) with delta (0, 0)
Screenshot: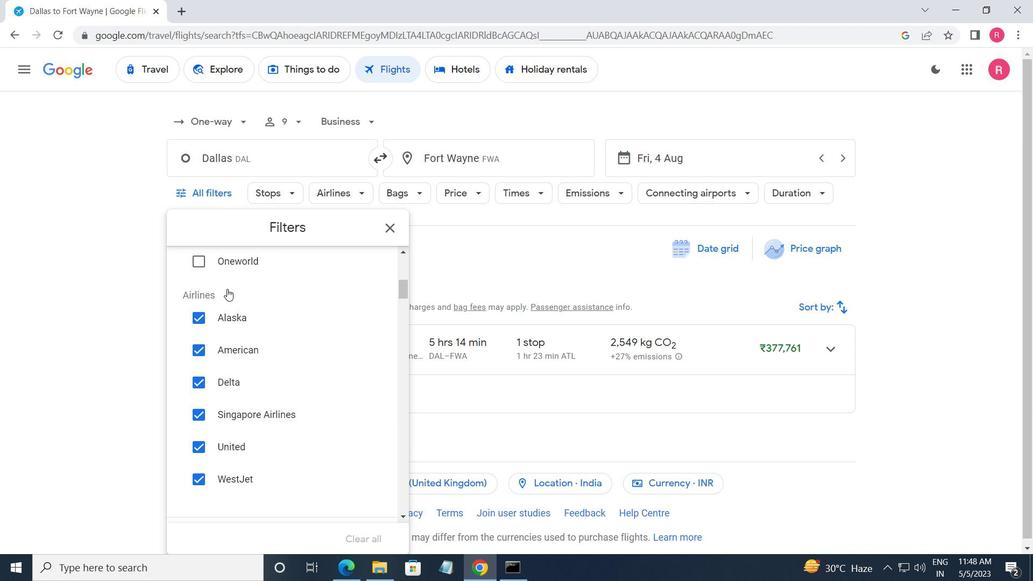 
Action: Mouse moved to (347, 411)
Screenshot: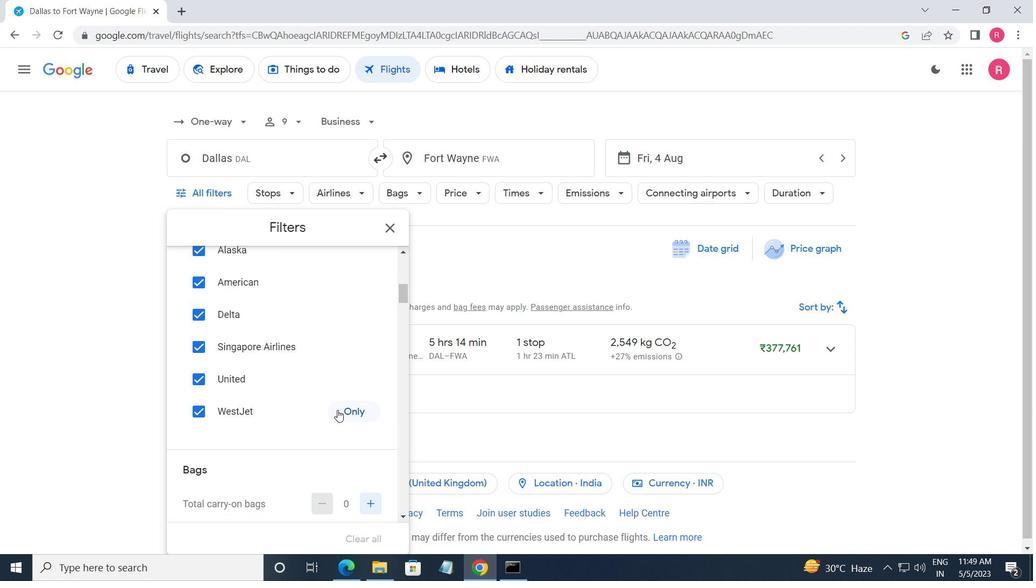
Action: Mouse pressed left at (347, 411)
Screenshot: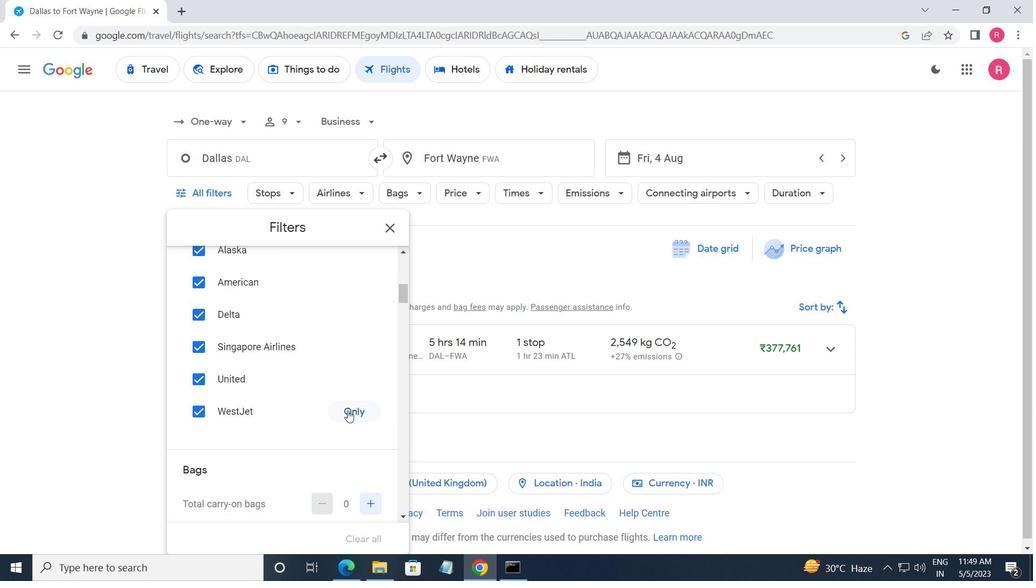 
Action: Mouse moved to (327, 353)
Screenshot: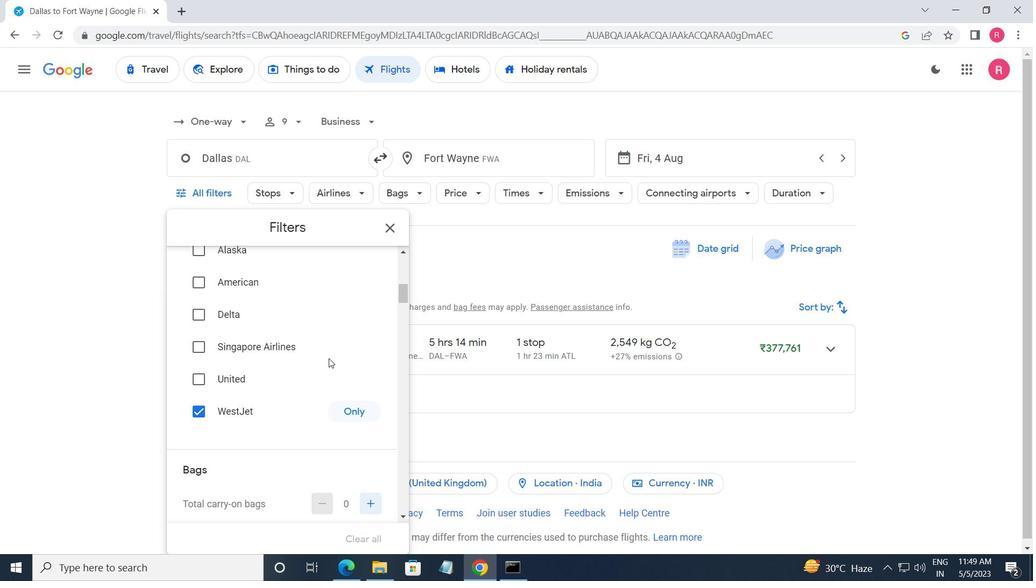 
Action: Mouse scrolled (327, 353) with delta (0, 0)
Screenshot: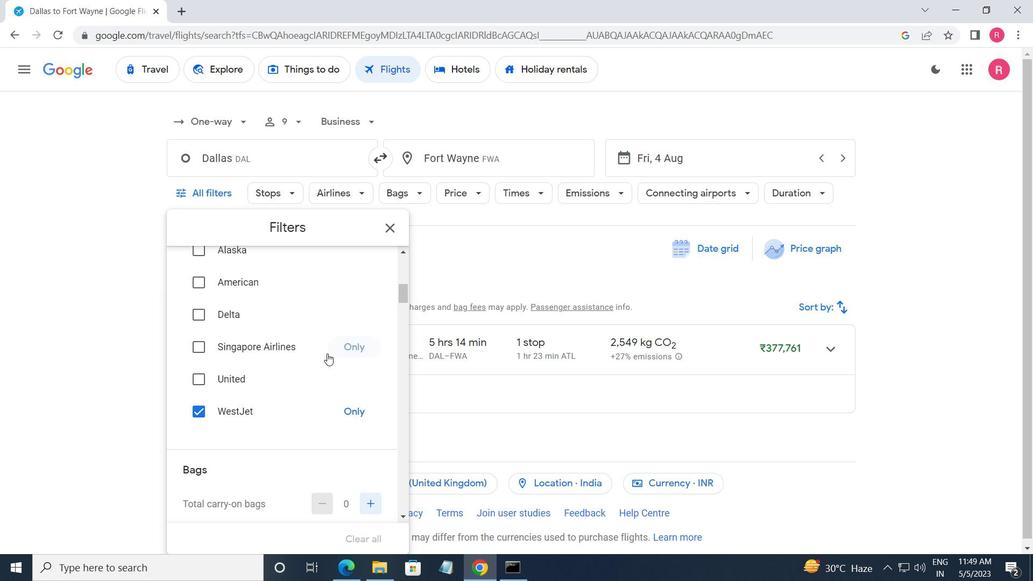 
Action: Mouse moved to (325, 355)
Screenshot: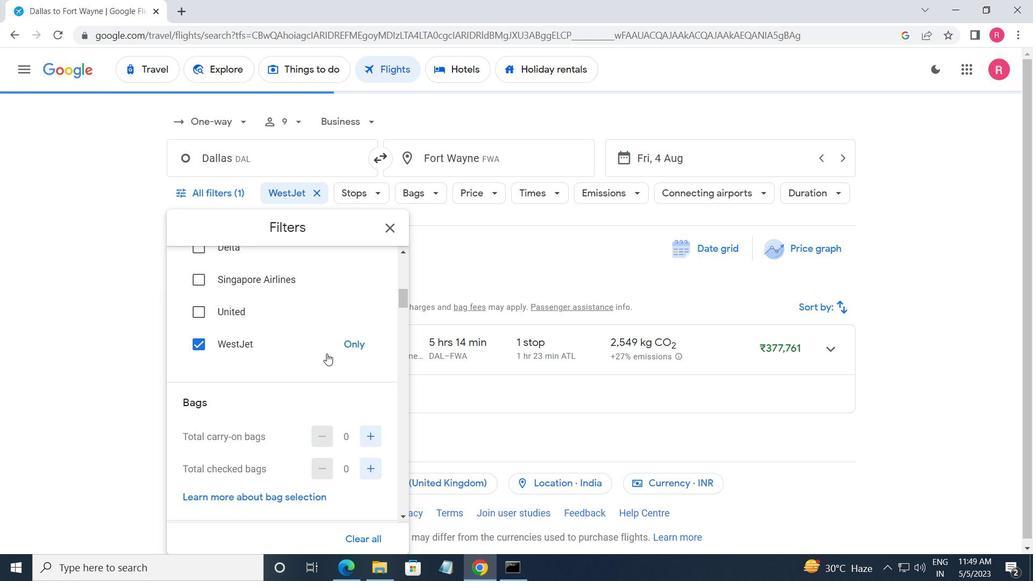 
Action: Mouse scrolled (325, 355) with delta (0, 0)
Screenshot: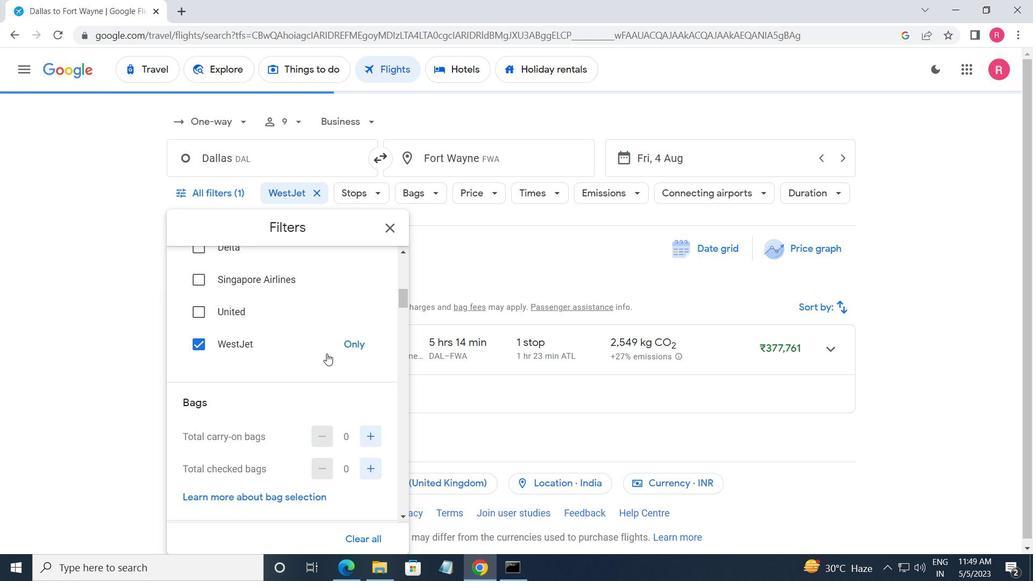 
Action: Mouse moved to (368, 408)
Screenshot: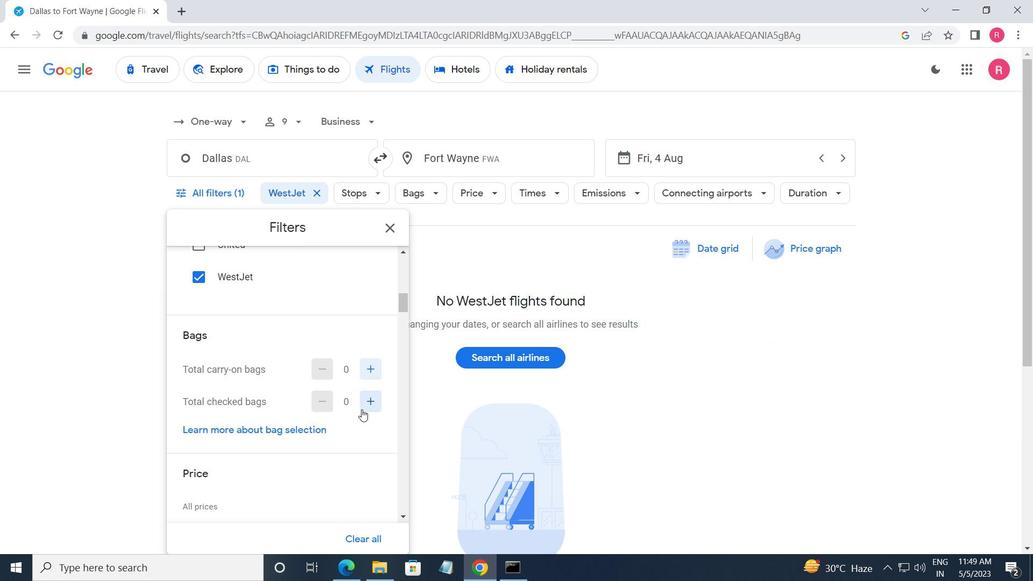
Action: Mouse pressed left at (368, 408)
Screenshot: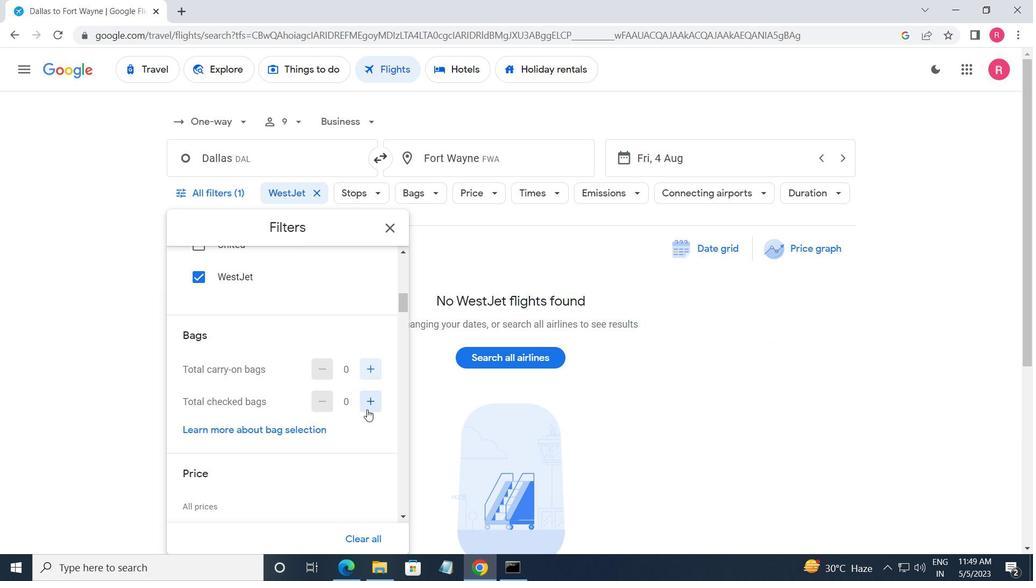
Action: Mouse pressed left at (368, 408)
Screenshot: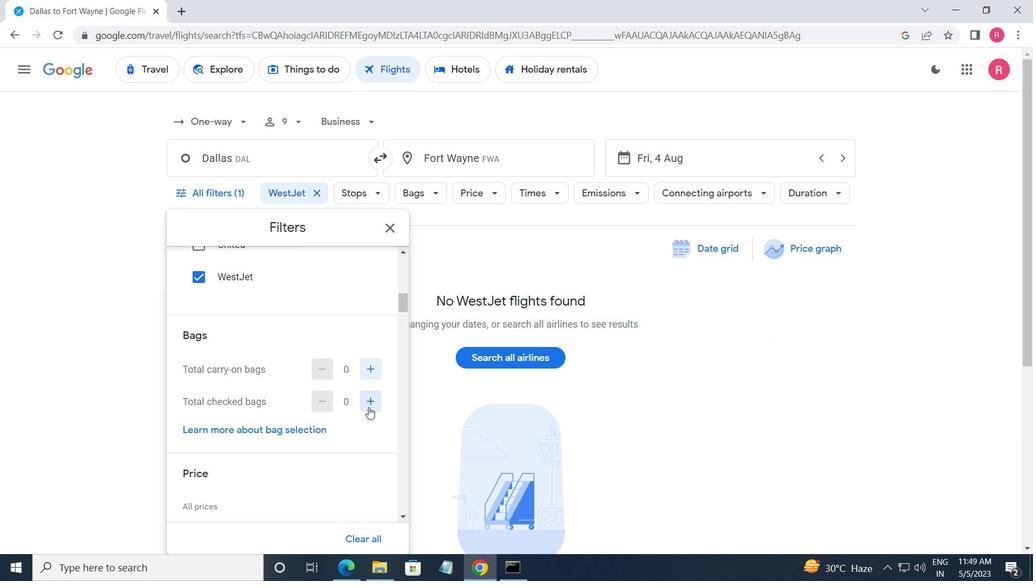 
Action: Mouse moved to (368, 408)
Screenshot: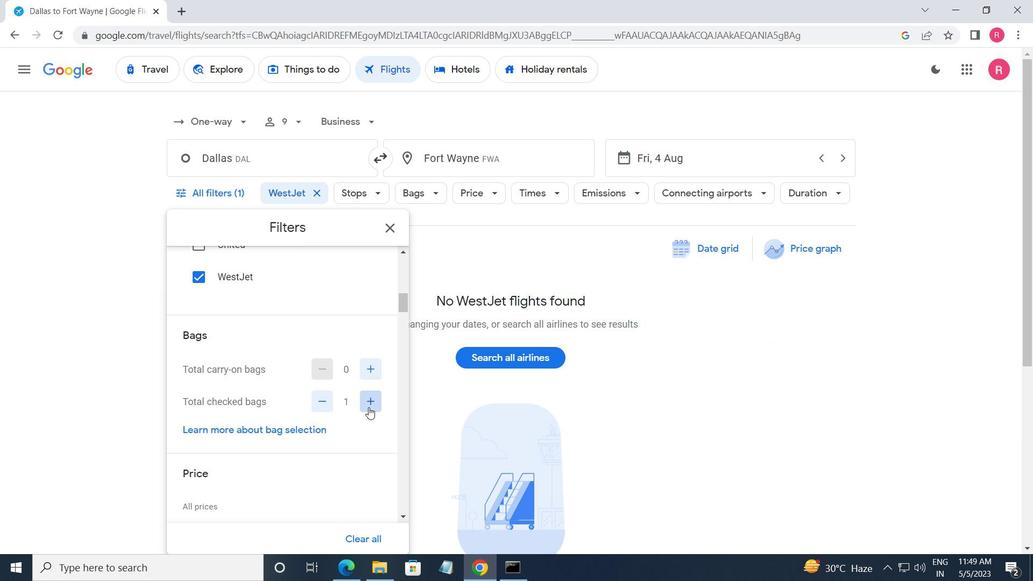 
Action: Mouse pressed left at (368, 408)
Screenshot: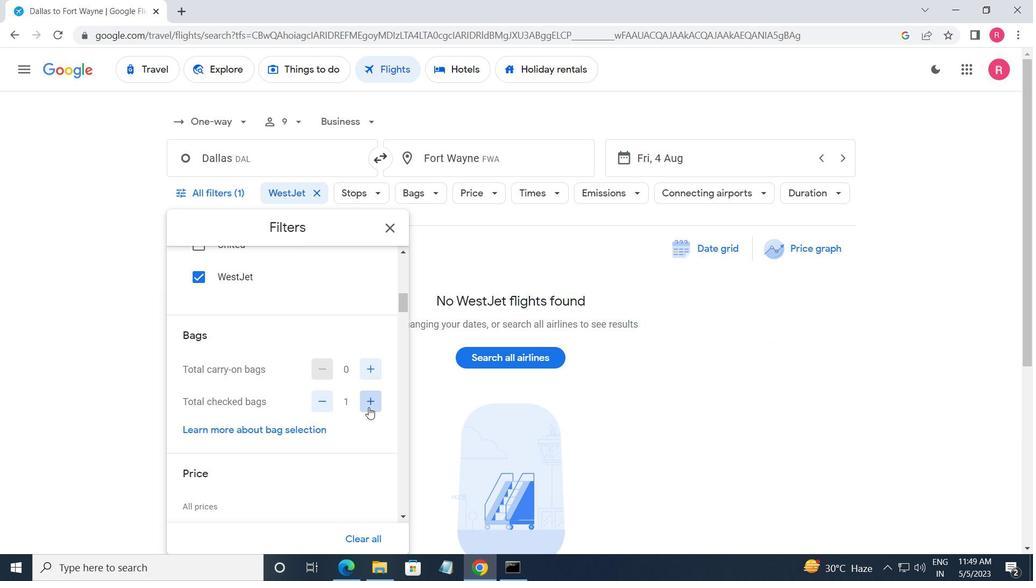 
Action: Mouse pressed left at (368, 408)
Screenshot: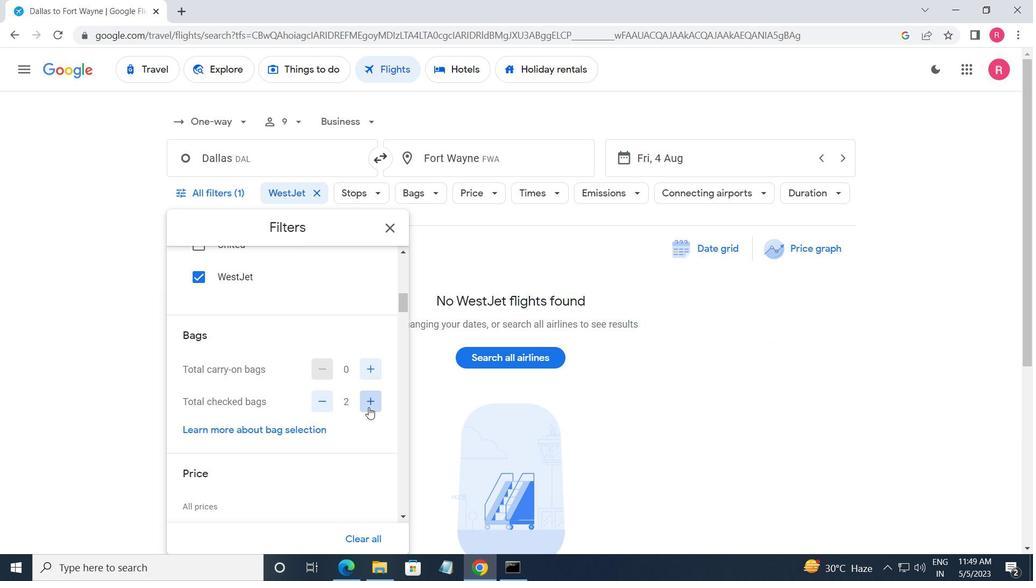 
Action: Mouse pressed left at (368, 408)
Screenshot: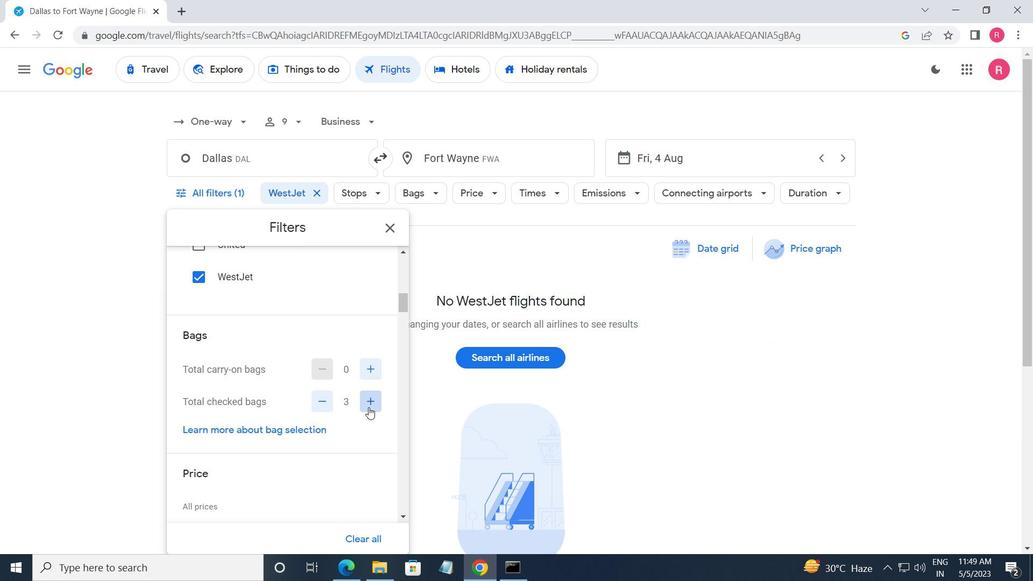
Action: Mouse pressed left at (368, 408)
Screenshot: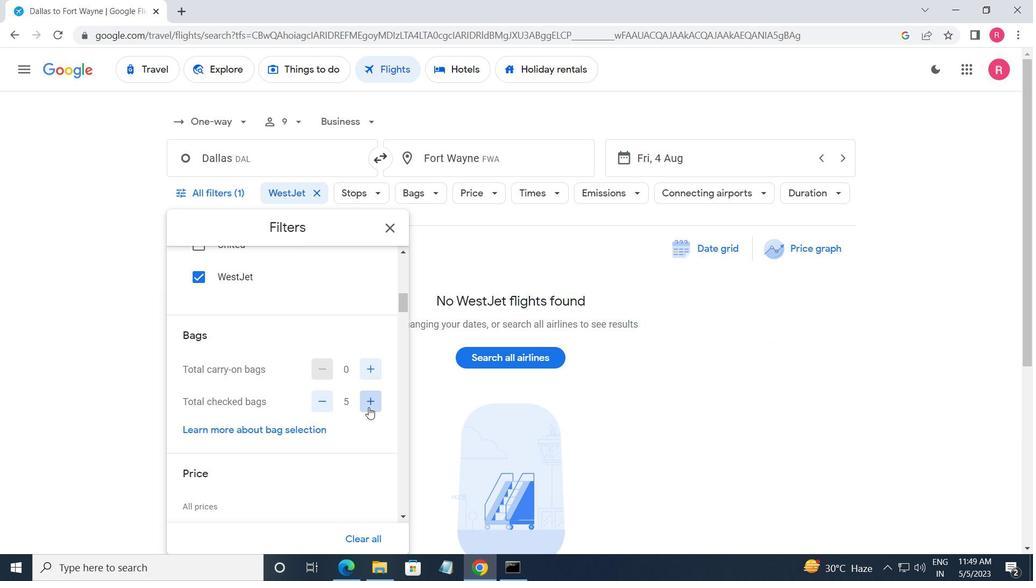 
Action: Mouse pressed left at (368, 408)
Screenshot: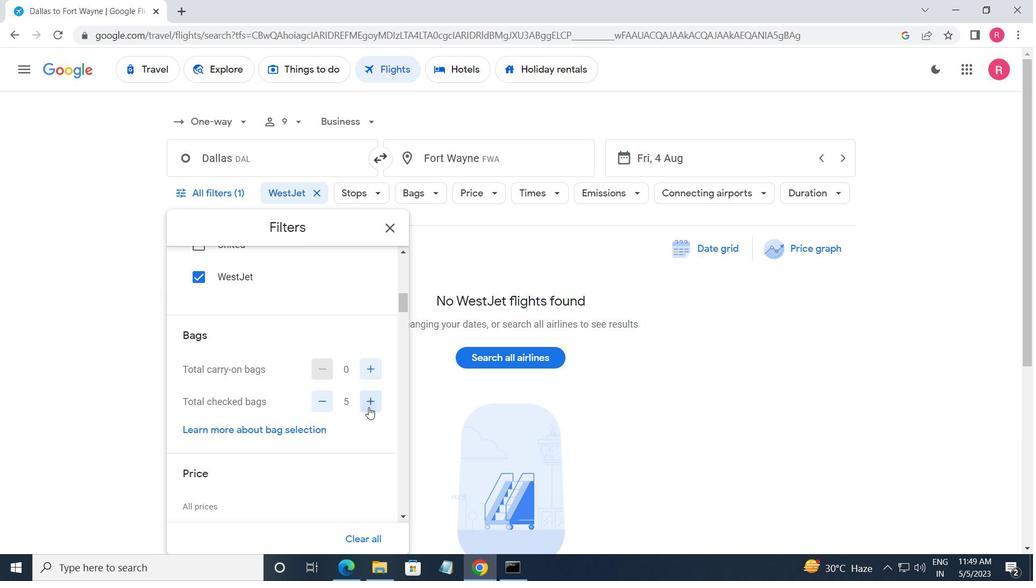 
Action: Mouse pressed left at (368, 408)
Screenshot: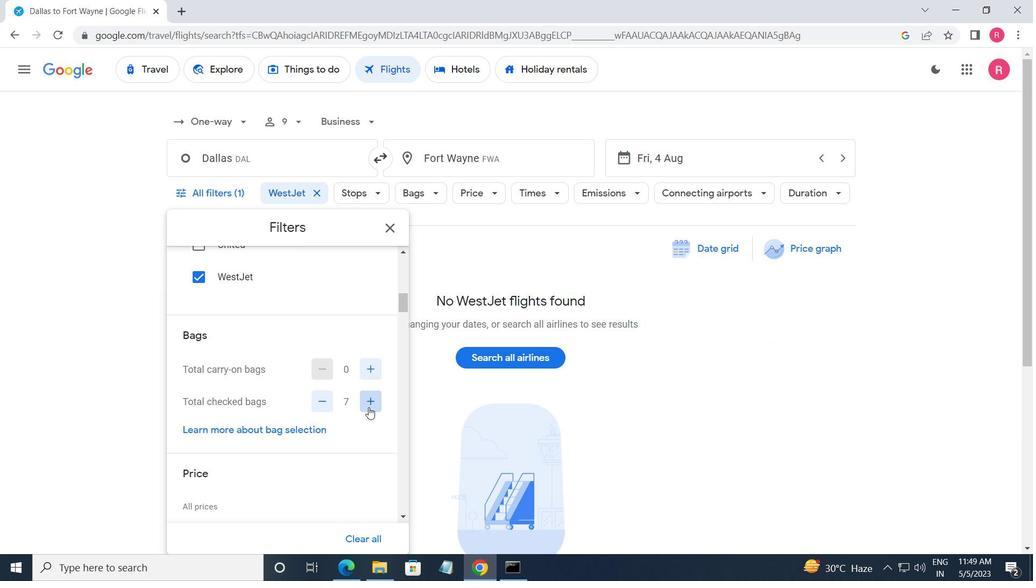 
Action: Mouse moved to (324, 417)
Screenshot: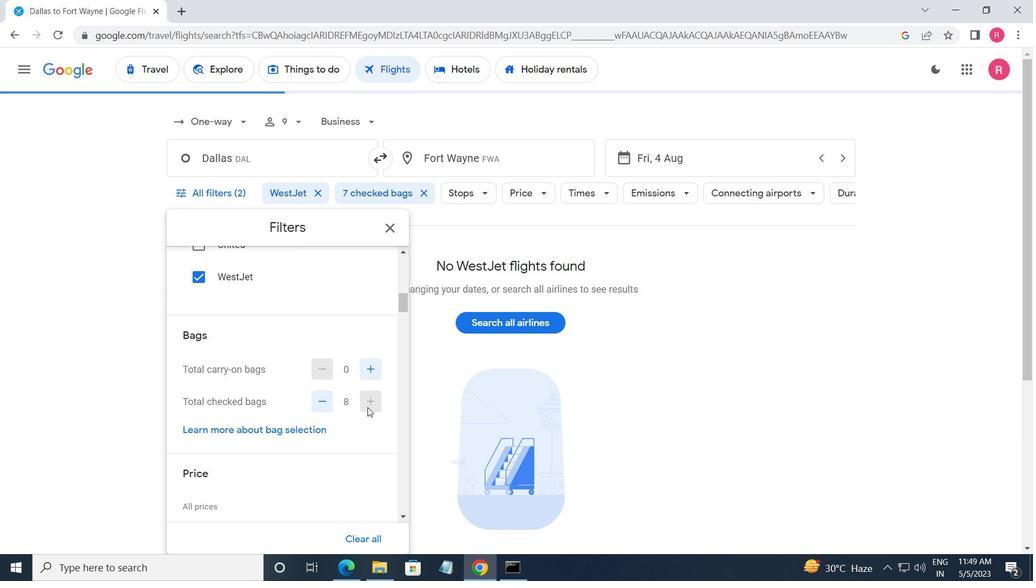 
Action: Mouse scrolled (324, 417) with delta (0, 0)
Screenshot: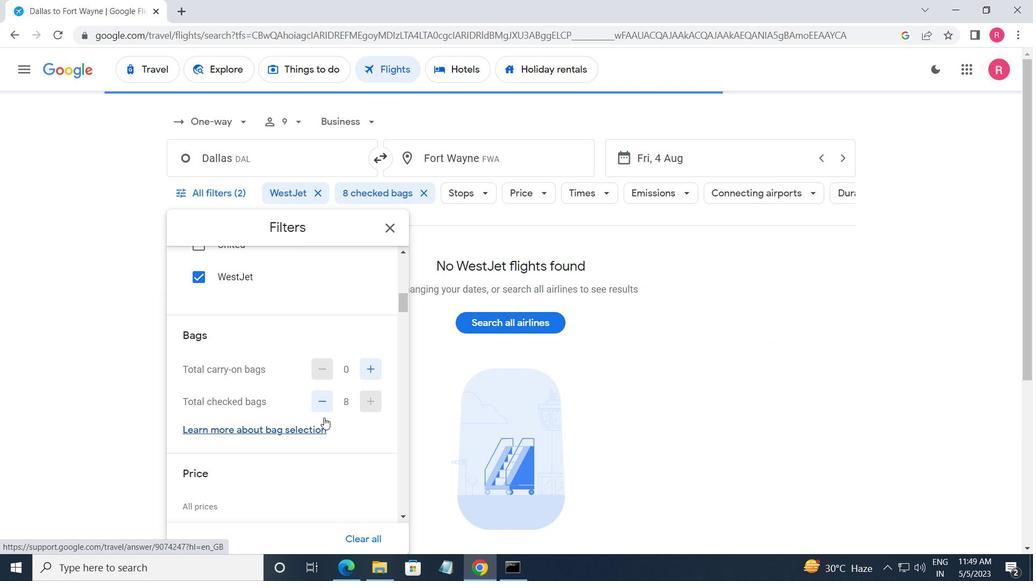 
Action: Mouse moved to (324, 417)
Screenshot: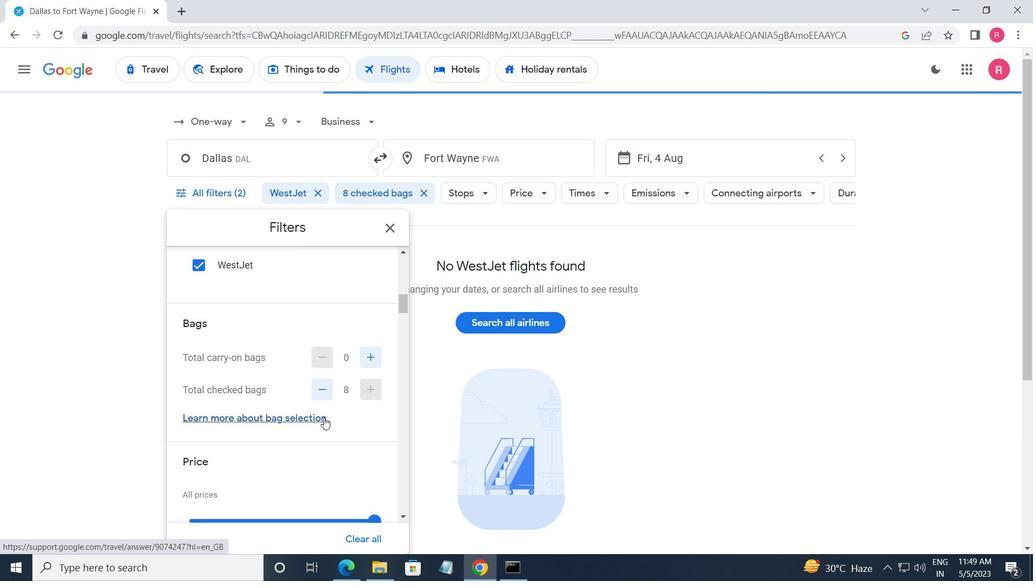 
Action: Mouse scrolled (324, 417) with delta (0, 0)
Screenshot: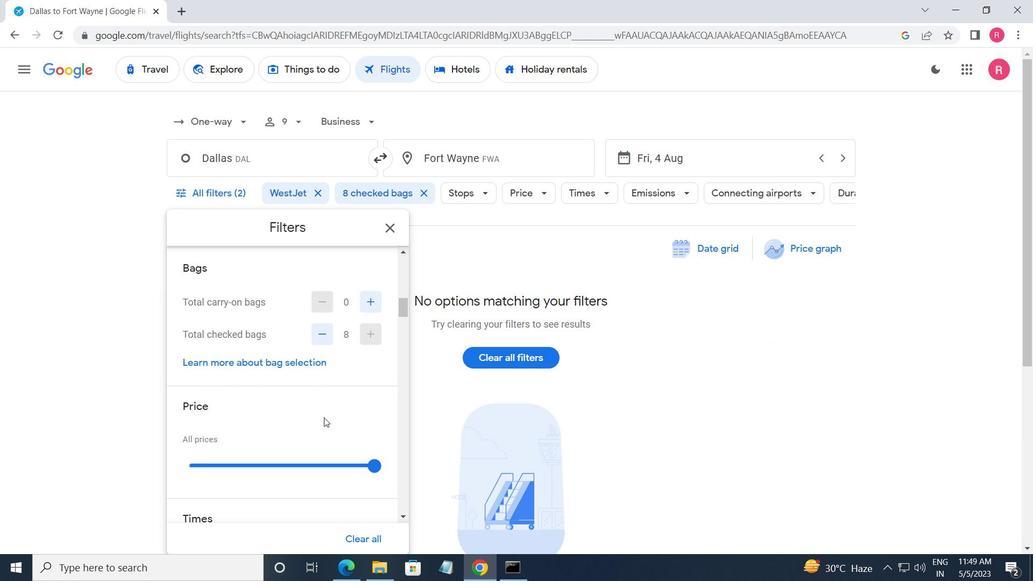 
Action: Mouse moved to (371, 398)
Screenshot: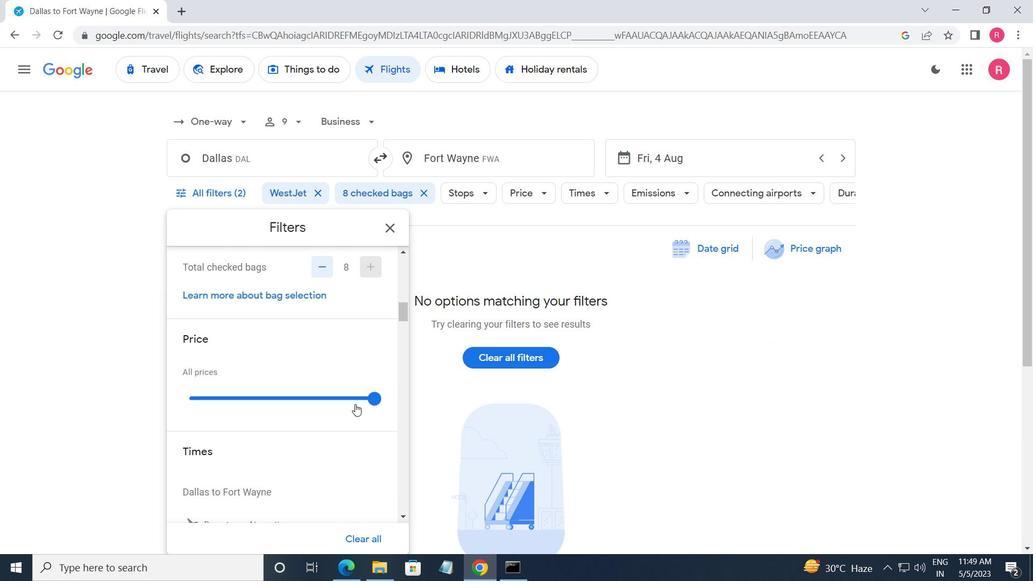 
Action: Mouse pressed left at (371, 398)
Screenshot: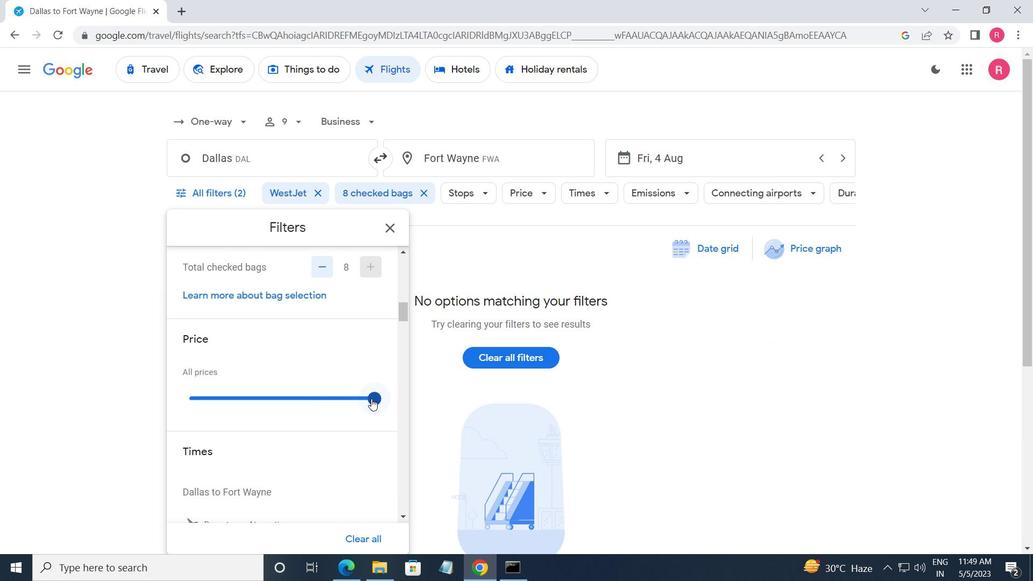 
Action: Mouse moved to (312, 419)
Screenshot: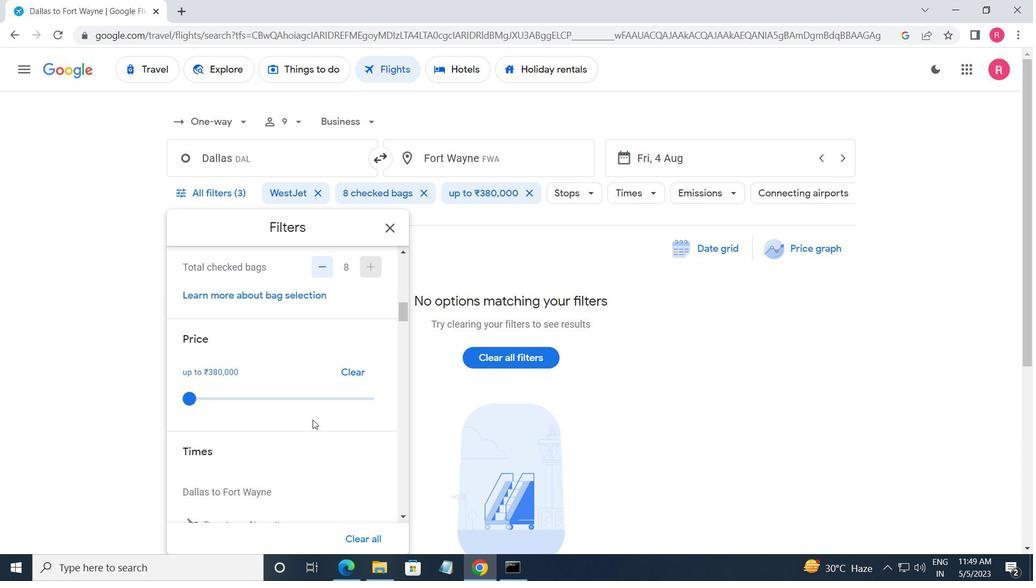 
Action: Mouse scrolled (312, 419) with delta (0, 0)
Screenshot: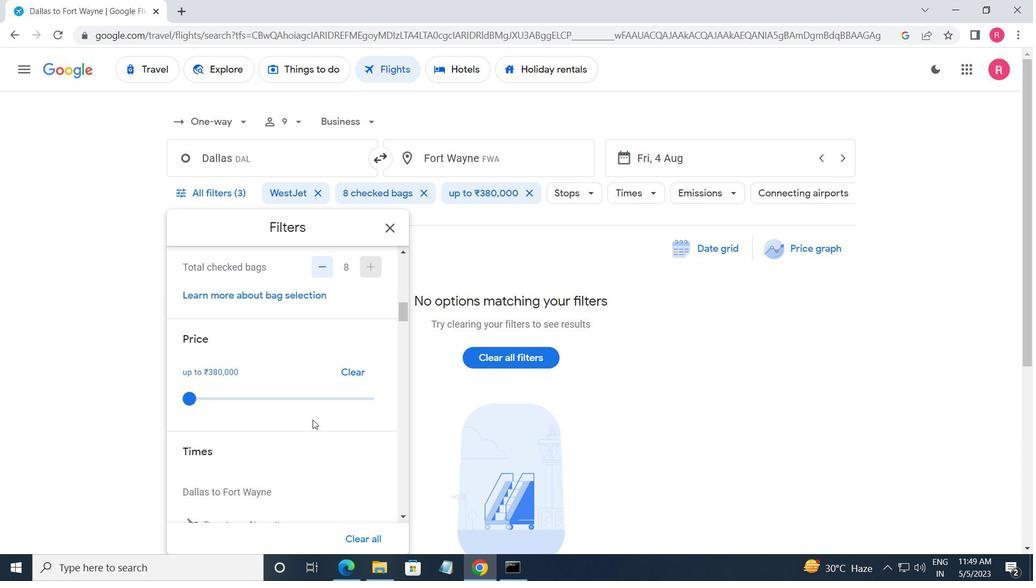 
Action: Mouse scrolled (312, 419) with delta (0, 0)
Screenshot: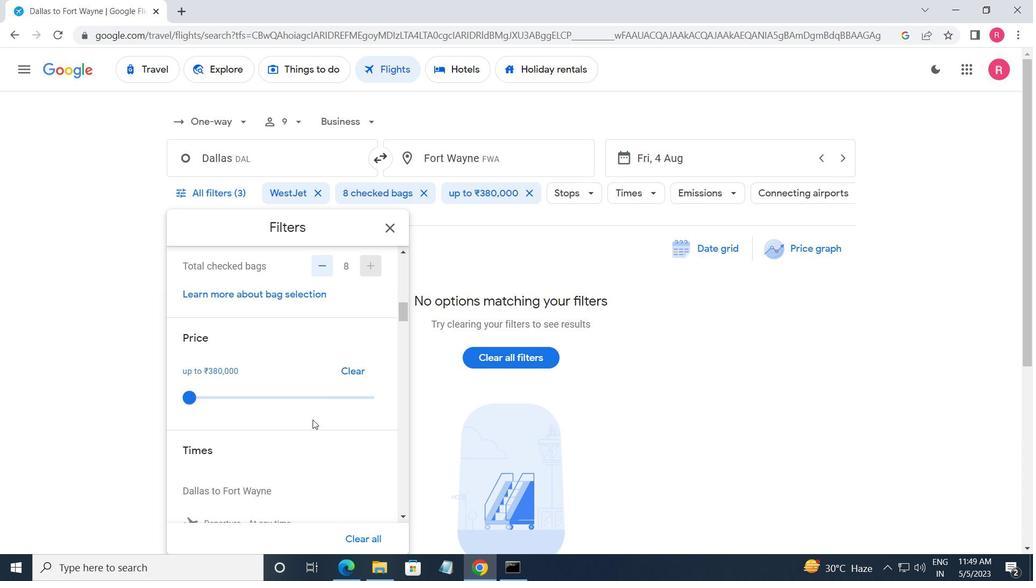 
Action: Mouse moved to (184, 416)
Screenshot: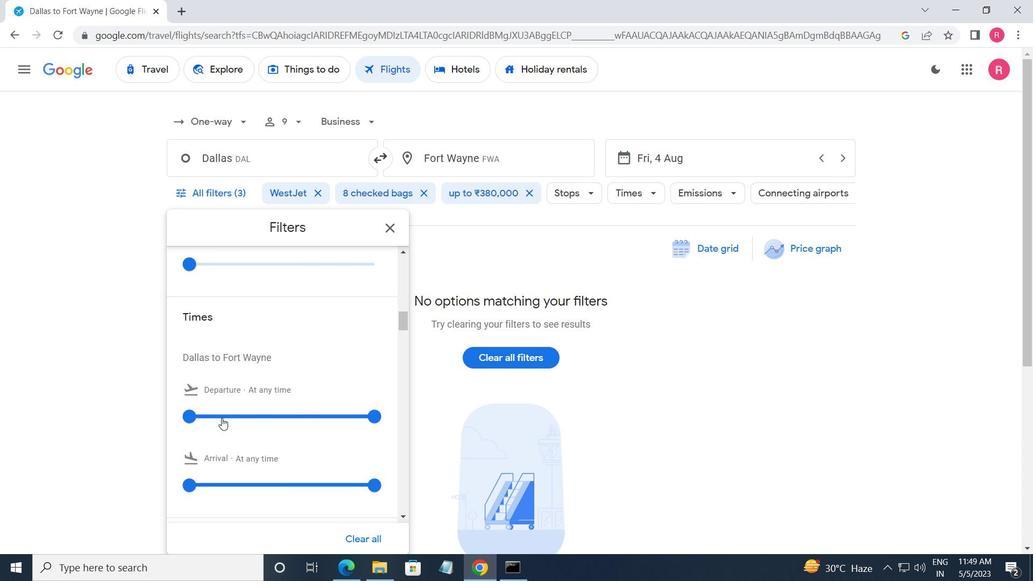 
Action: Mouse pressed left at (184, 416)
Screenshot: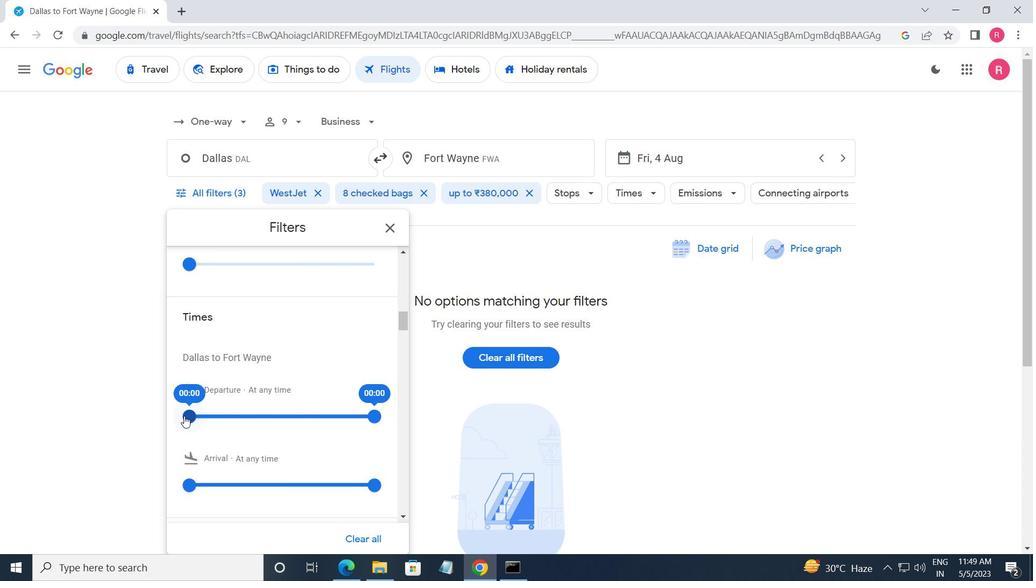 
Action: Mouse moved to (374, 418)
Screenshot: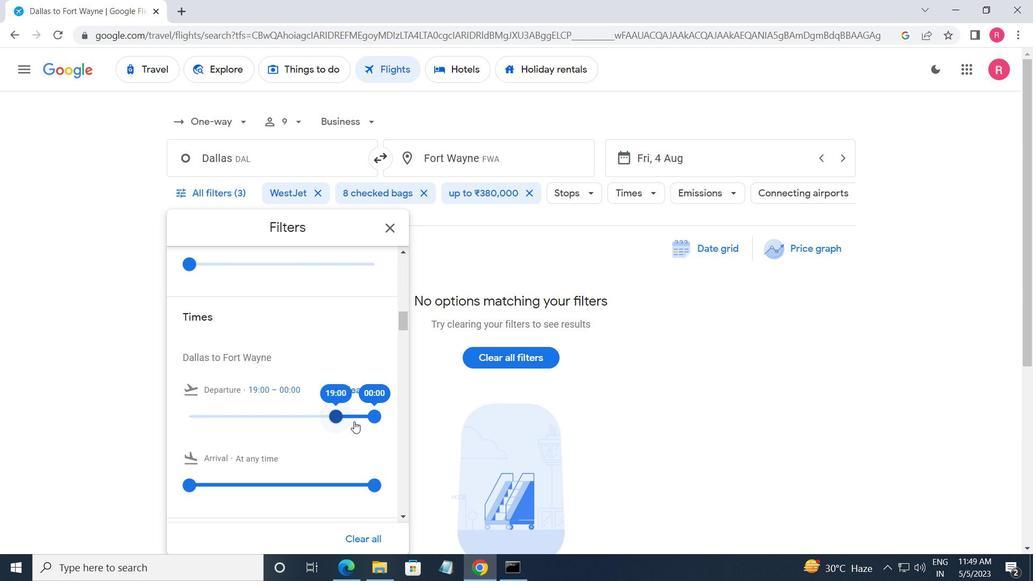 
Action: Mouse pressed left at (374, 418)
Screenshot: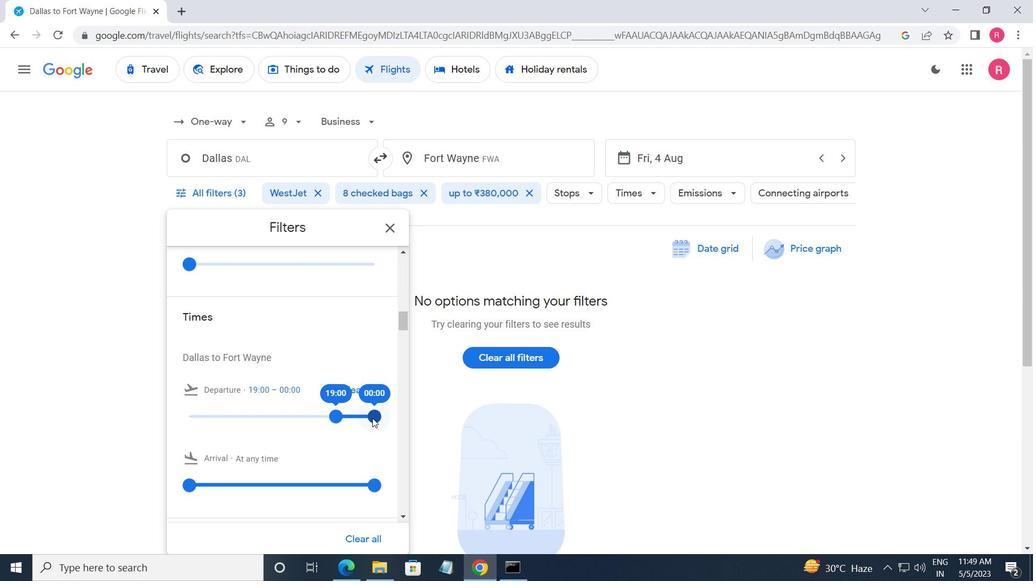 
Action: Mouse moved to (391, 230)
Screenshot: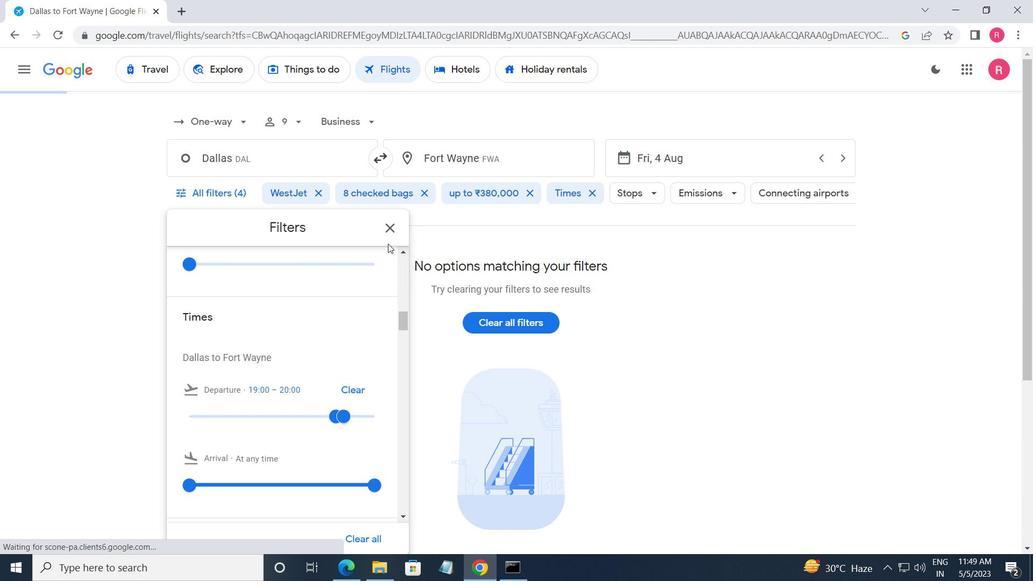 
Action: Mouse pressed left at (391, 230)
Screenshot: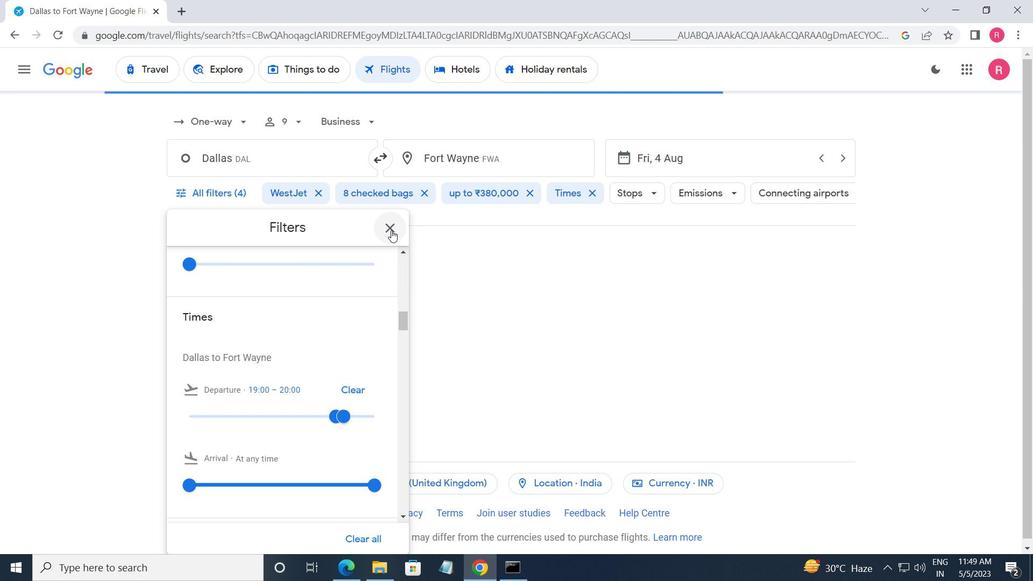 
